 Task: Add an event with the title Training Session: Change Management and Resilience Skills in the Workplace, date '2024/03/20', time 8:50 AM to 10:50 AMand add a description: Throughout the event, participants will have access to designated networking areas, where they can connect with fellow professionals, exchange business cards, and engage in meaningful discussions. These areas may include themed discussion tables, interactive activities, or open networking spaces, ensuring a diverse range of networking opportunities.Select event color  Tomato . Add location for the event as: 987 Jeronimos Monastery, Lisbon, Portugal, logged in from the account softage.5@softage.netand send the event invitation to softage.2@softage.net and softage.3@softage.net. Set a reminder for the event Every weekday(Monday to Friday)
Action: Mouse moved to (1120, 86)
Screenshot: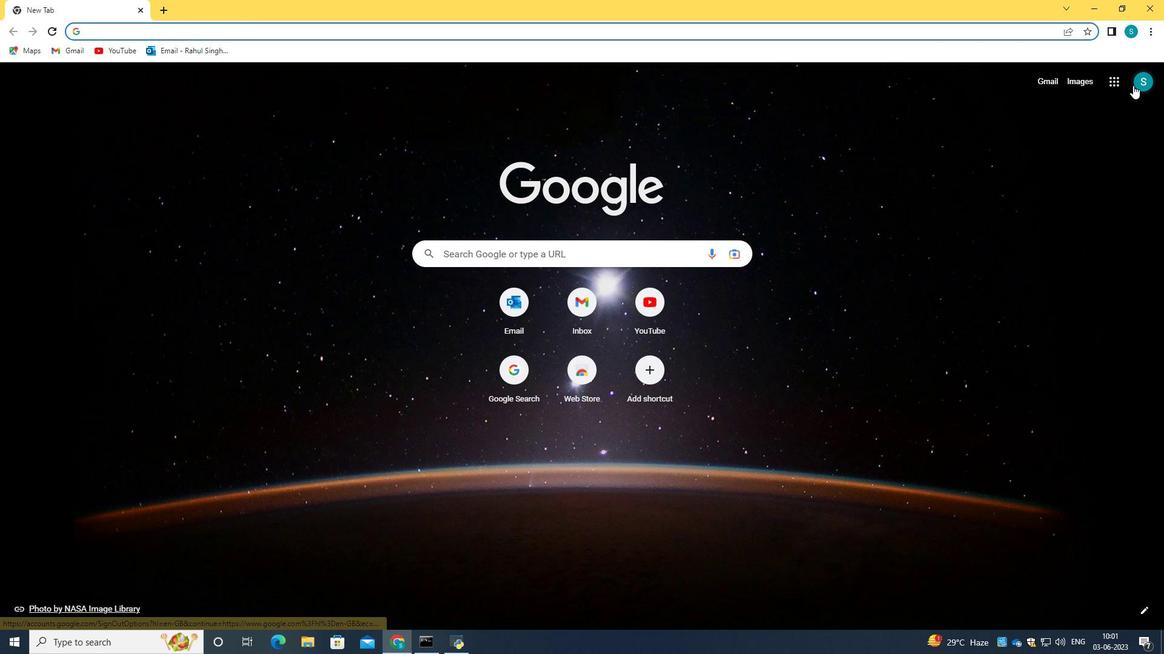 
Action: Mouse pressed left at (1120, 86)
Screenshot: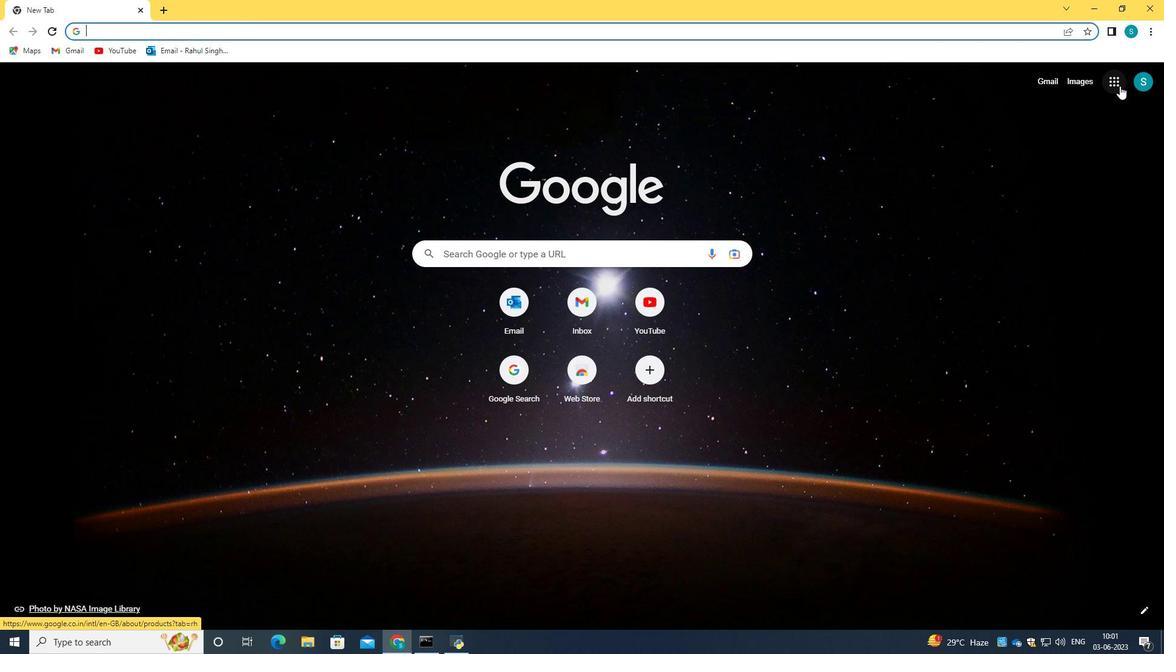 
Action: Mouse moved to (1012, 267)
Screenshot: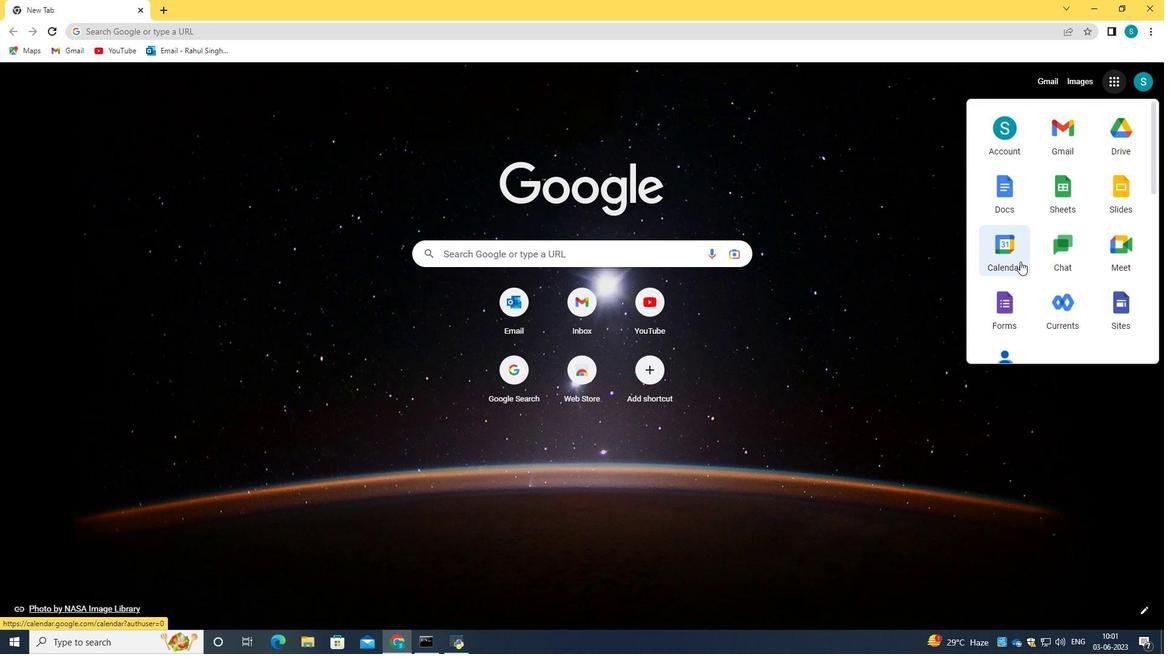 
Action: Mouse pressed left at (1012, 267)
Screenshot: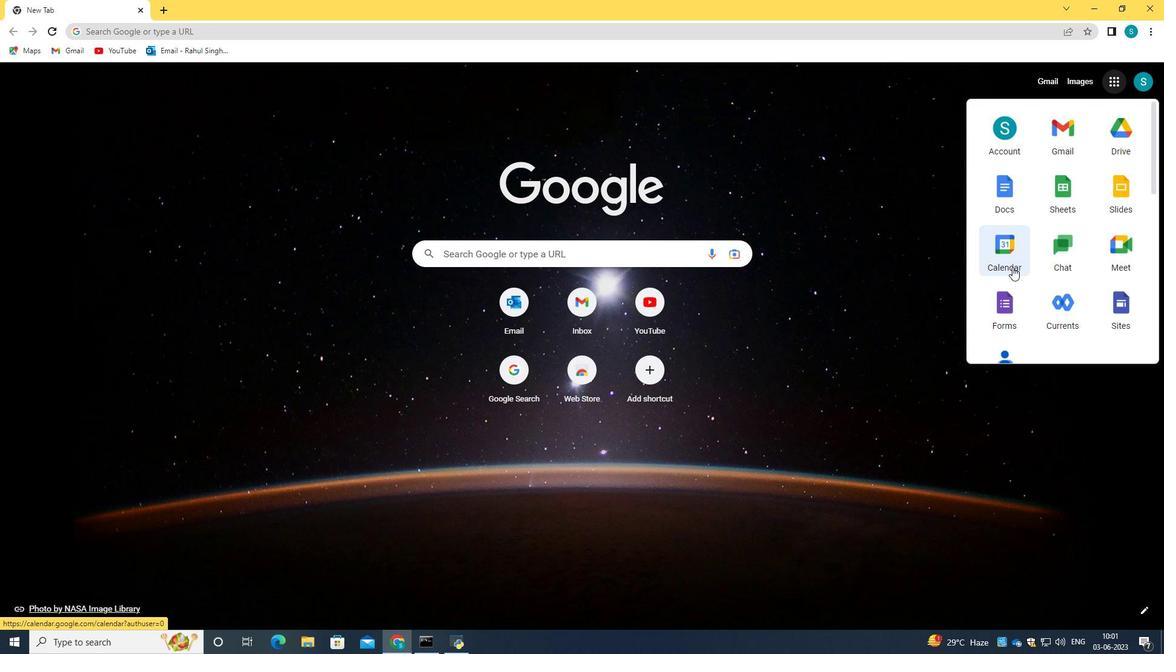 
Action: Mouse moved to (43, 123)
Screenshot: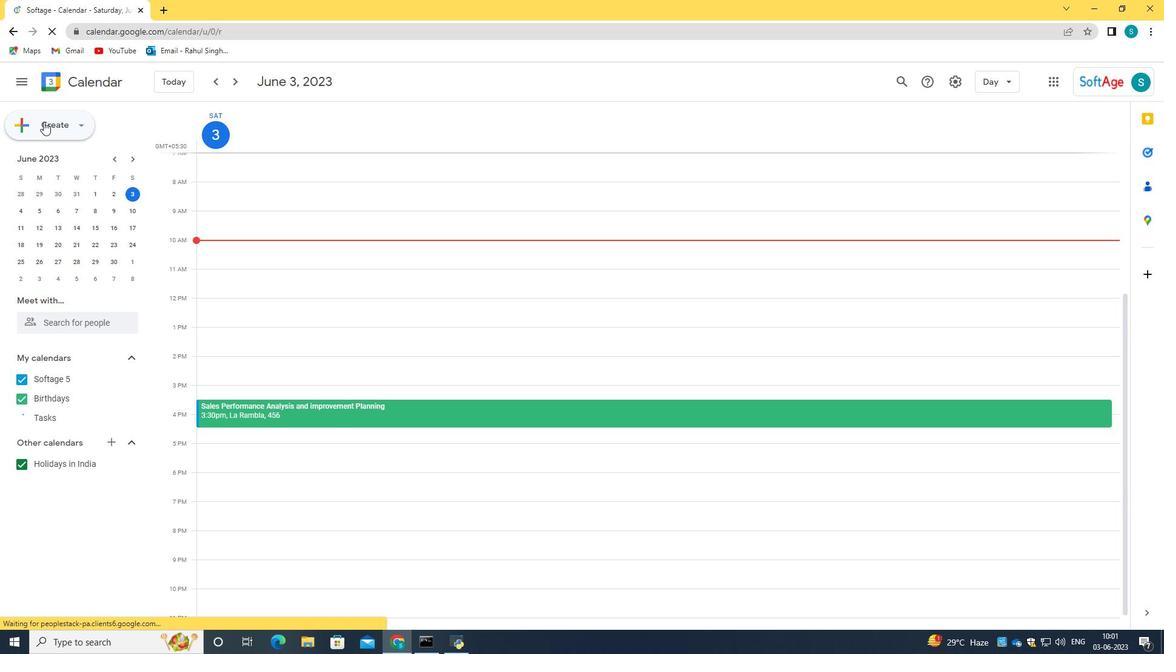 
Action: Mouse pressed left at (43, 123)
Screenshot: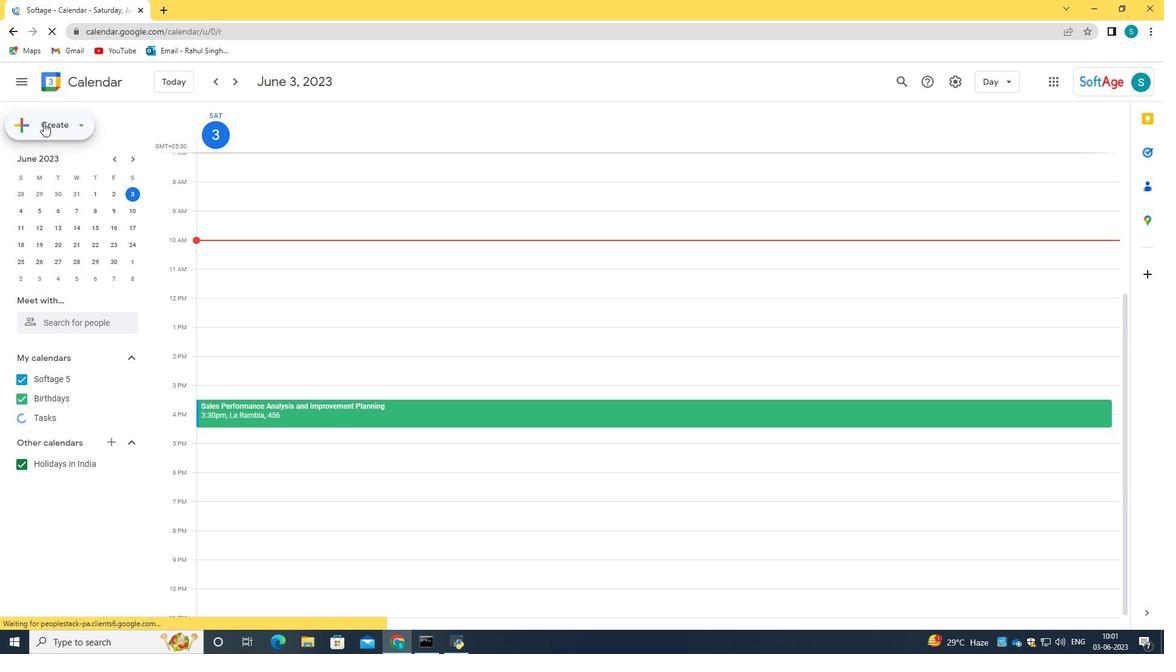 
Action: Mouse moved to (45, 150)
Screenshot: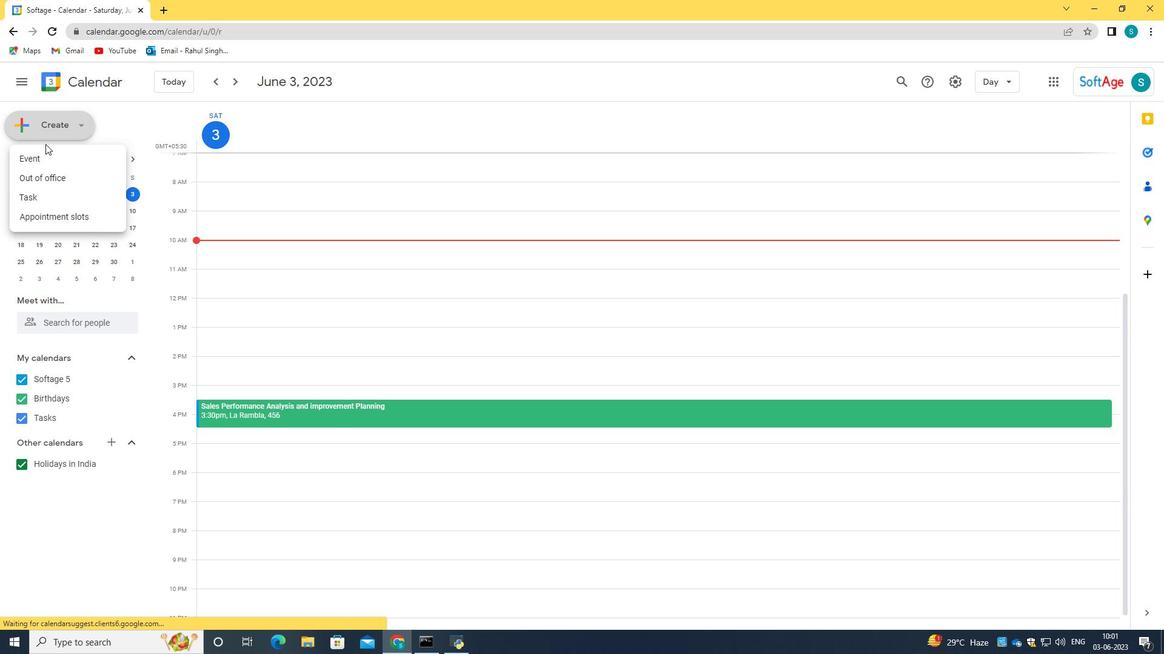 
Action: Mouse pressed left at (45, 150)
Screenshot: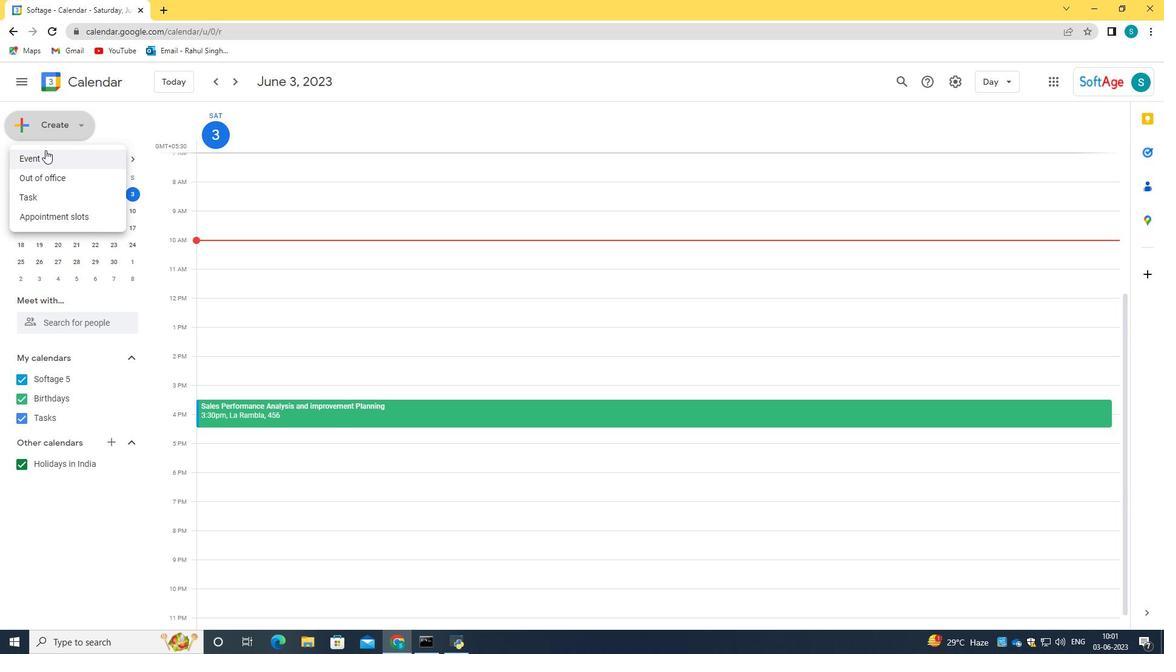 
Action: Mouse moved to (560, 231)
Screenshot: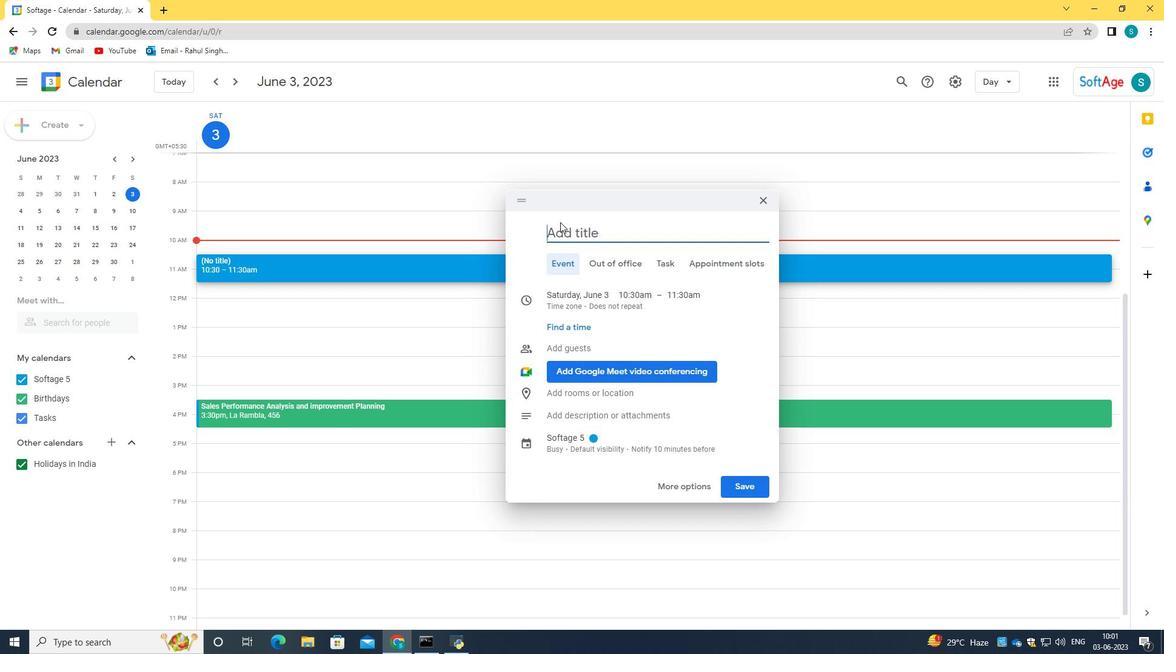 
Action: Mouse pressed left at (560, 231)
Screenshot: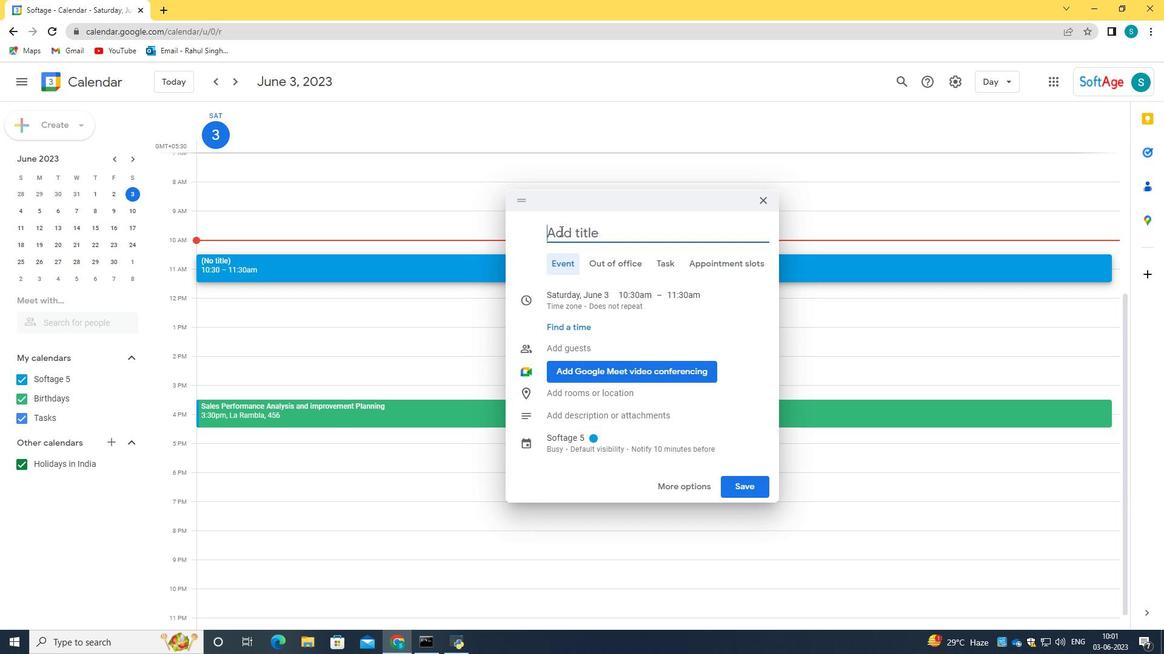 
Action: Mouse moved to (690, 491)
Screenshot: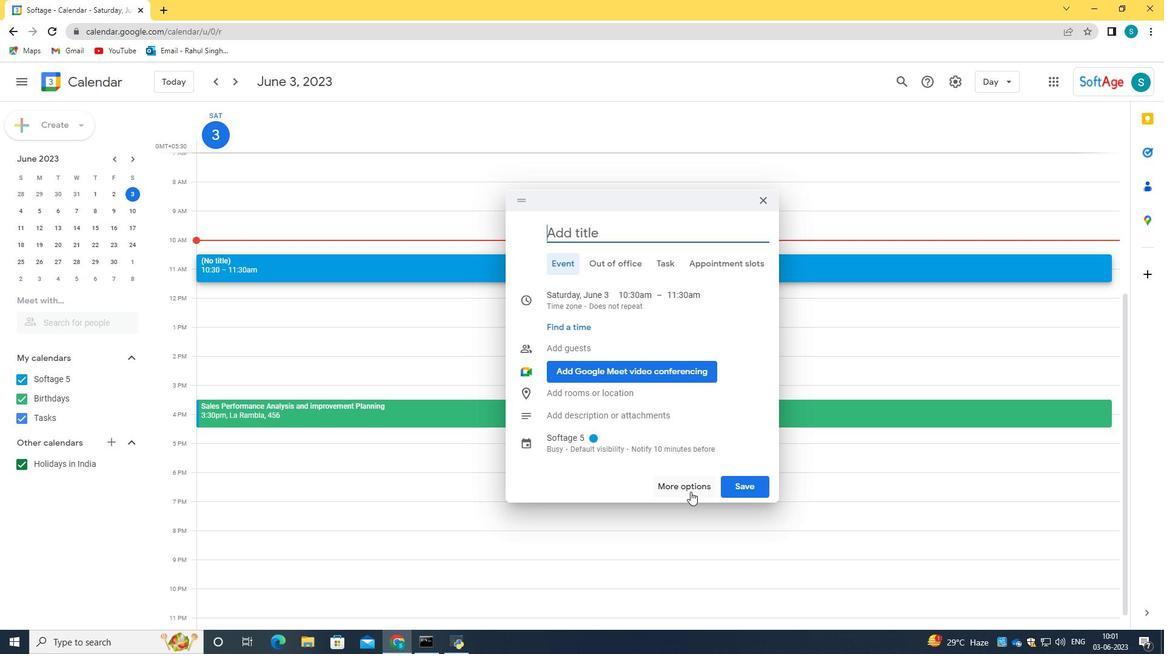
Action: Mouse pressed left at (690, 491)
Screenshot: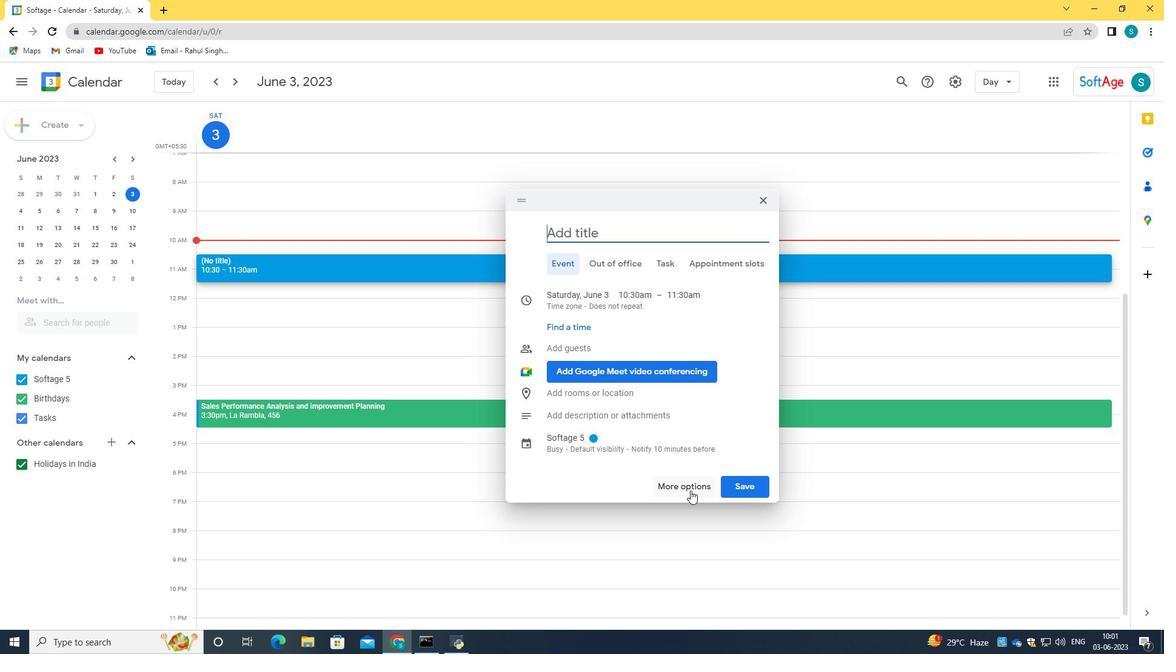 
Action: Mouse moved to (165, 88)
Screenshot: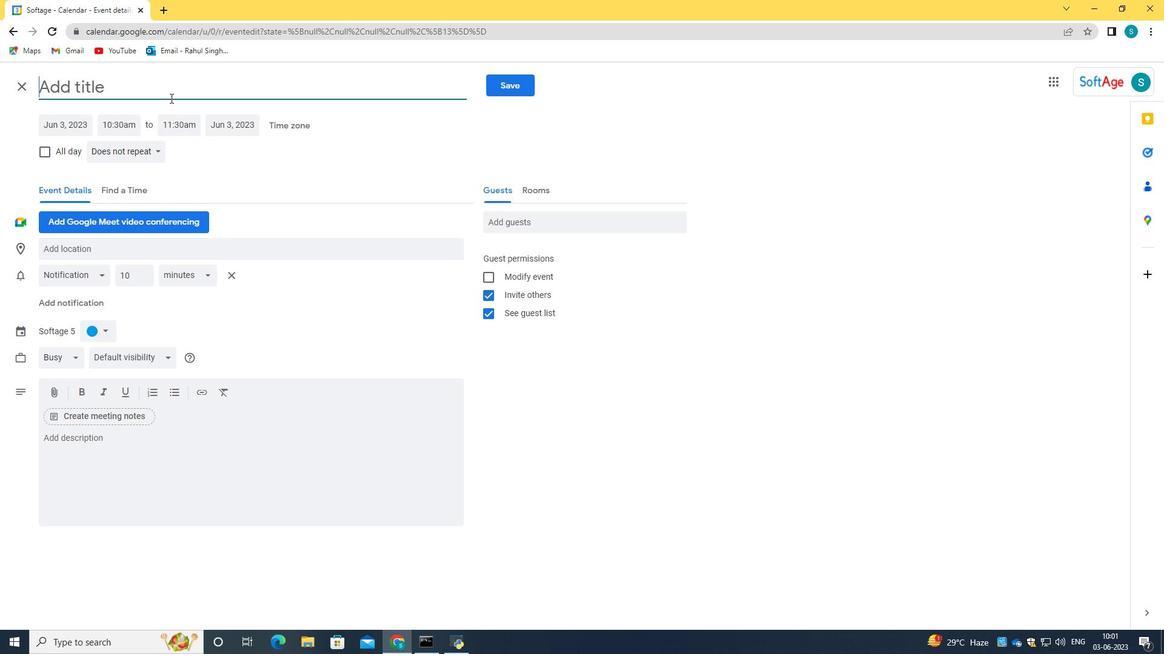 
Action: Mouse pressed left at (165, 88)
Screenshot: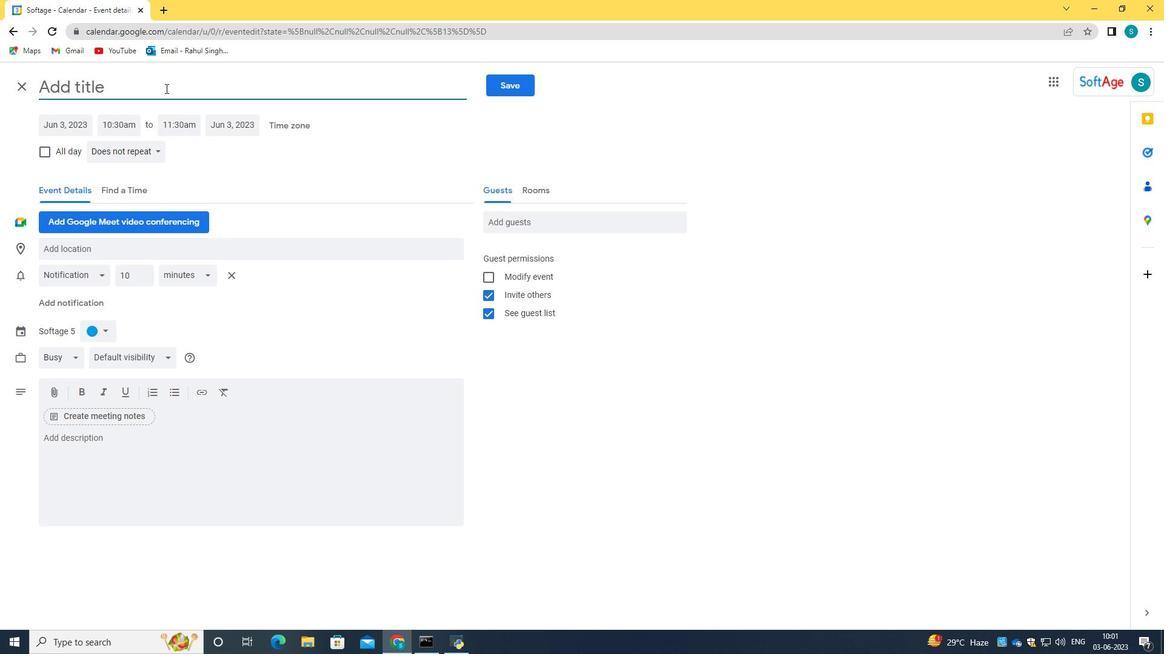 
Action: Key pressed <Key.caps_lock>
Screenshot: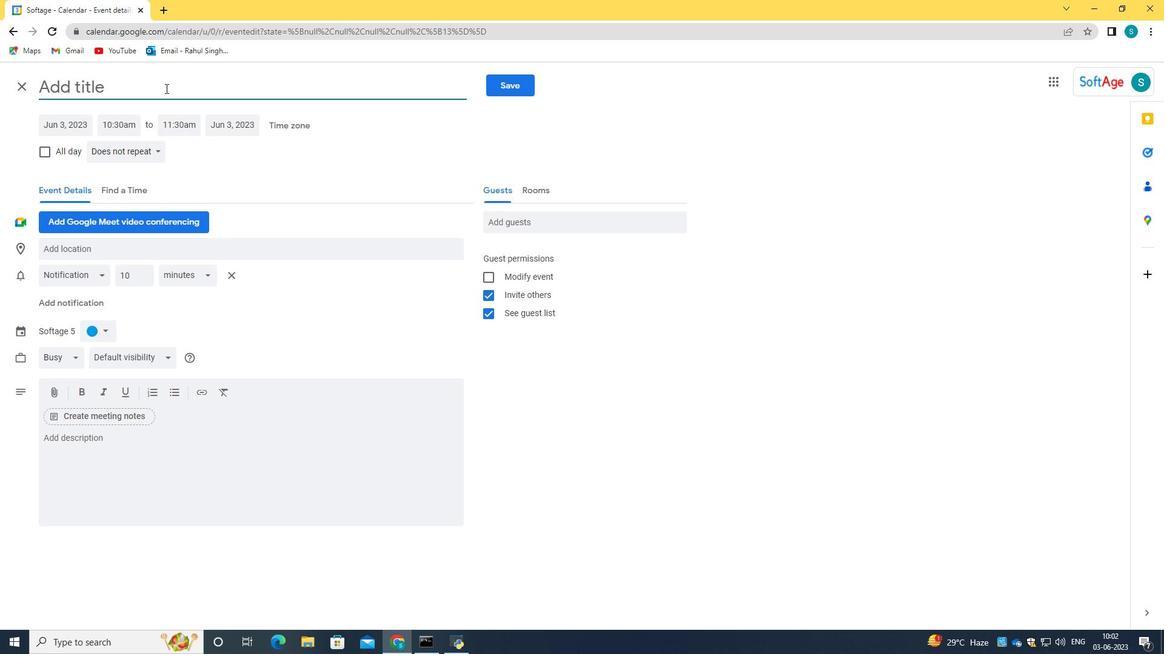 
Action: Mouse moved to (164, 87)
Screenshot: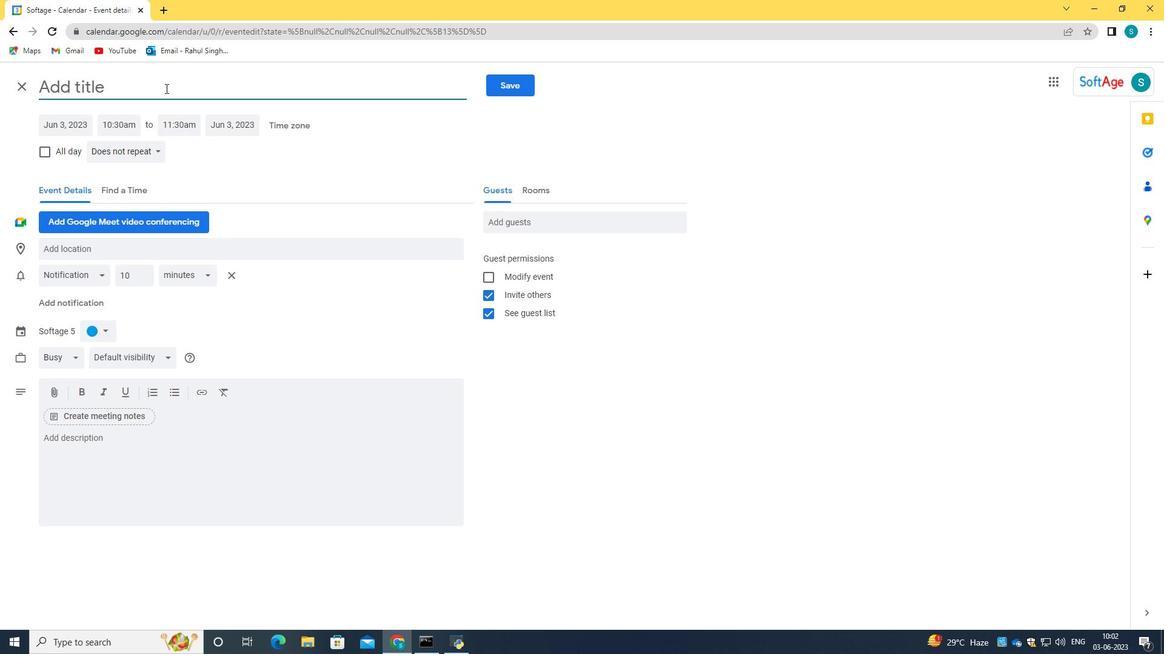 
Action: Key pressed T<Key.caps_lock>raining<Key.space><Key.caps_lock>S<Key.caps_lock>ession<Key.shift_r>:<Key.space><Key.caps_lock>C<Key.caps_lock>hange<Key.space><Key.caps_lock>M<Key.backspace><Key.caps_lock>m<Key.caps_lock>A<Key.backspace><Key.backspace>M<Key.caps_lock>anagement<Key.space>and<Key.space><Key.caps_lock>R<Key.caps_lock>esilience<Key.space><Key.caps_lock>S<Key.caps_lock>kills<Key.space>in<Key.space>the<Key.space><Key.caps_lock>W<Key.caps_lock>orkplace<Key.space>
Screenshot: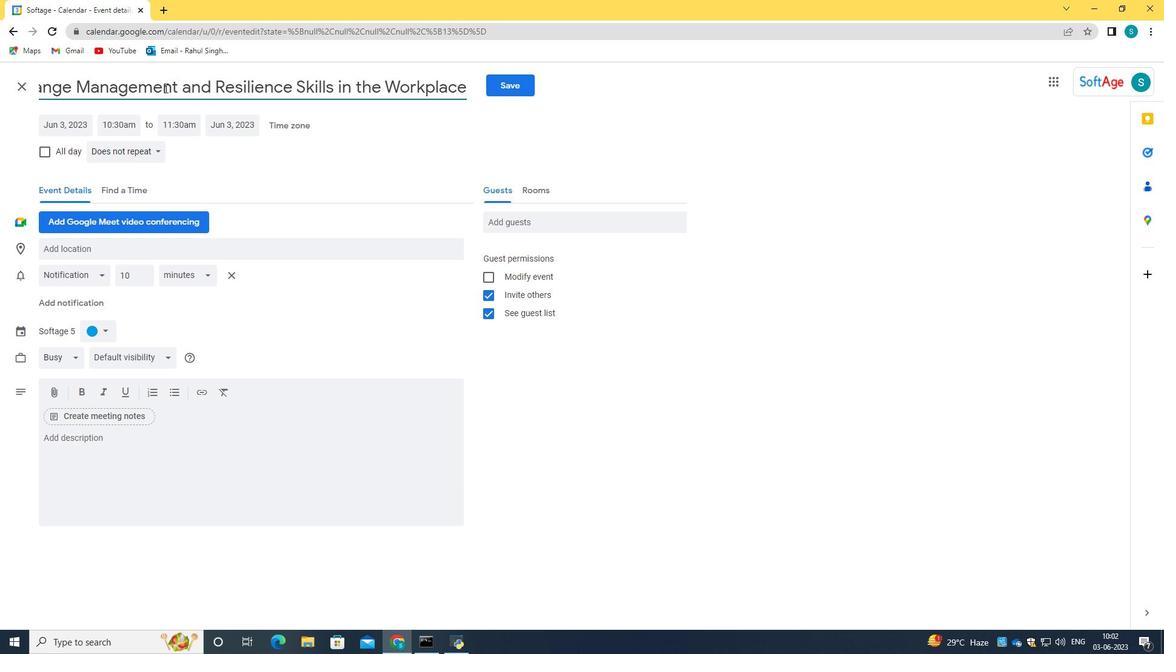 
Action: Mouse moved to (61, 125)
Screenshot: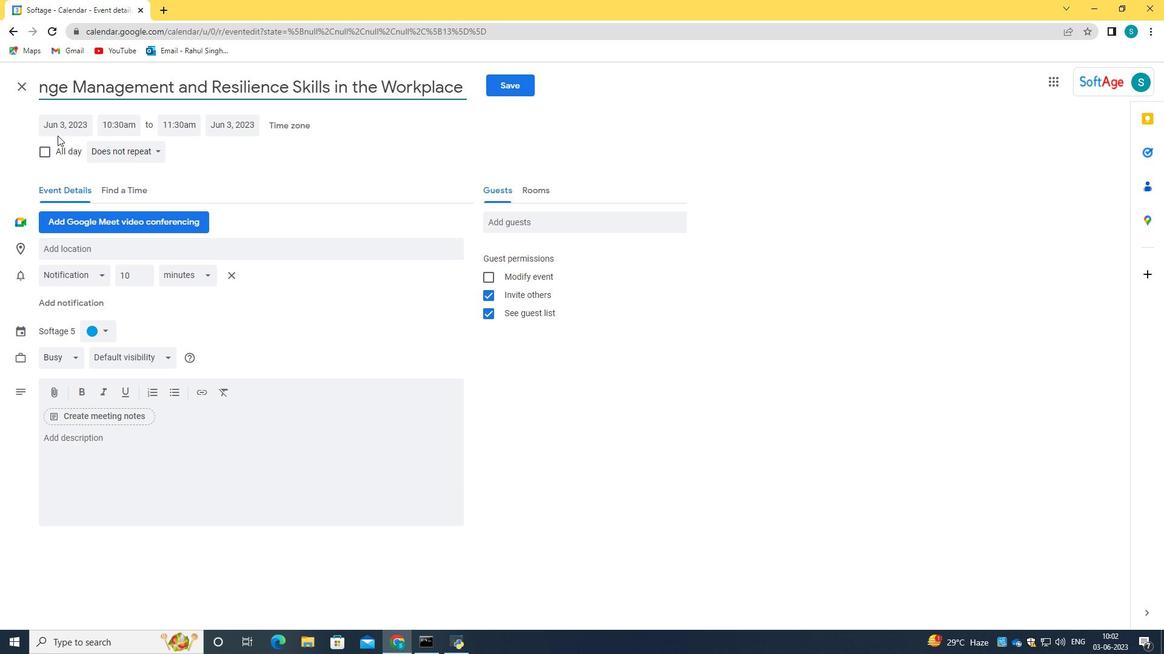 
Action: Mouse pressed left at (61, 125)
Screenshot: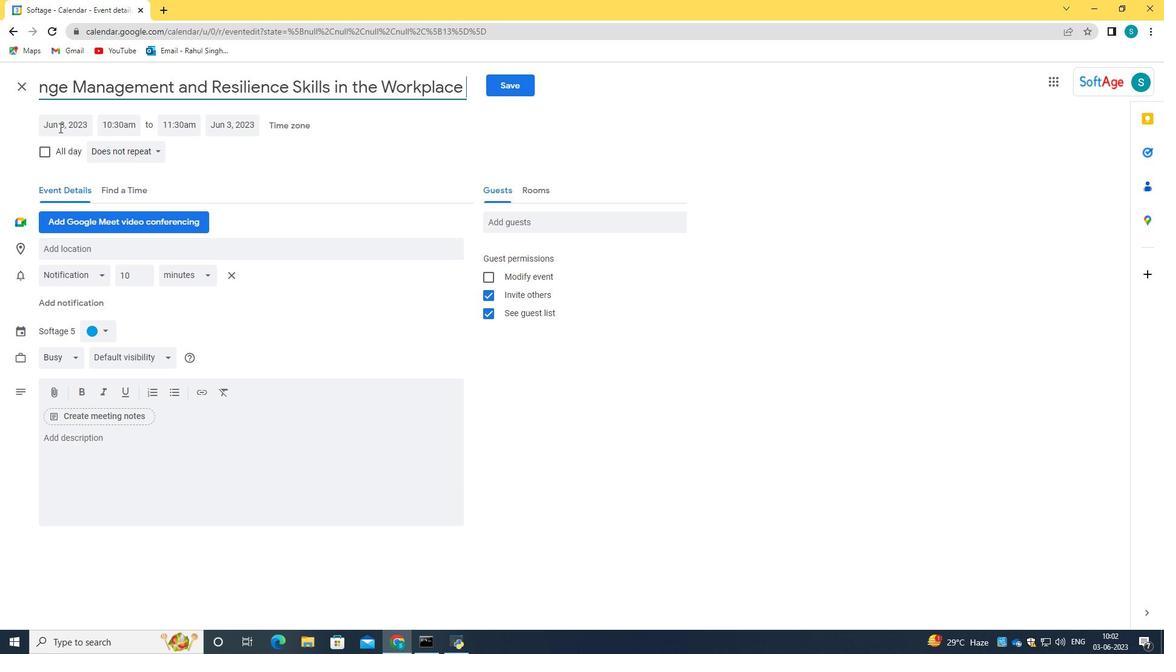 
Action: Key pressed 2024/03/20<Key.tab>8<Key.shift_r>:50am<Key.tab>9<Key.shift_r>:50<Key.space>am<Key.enter>
Screenshot: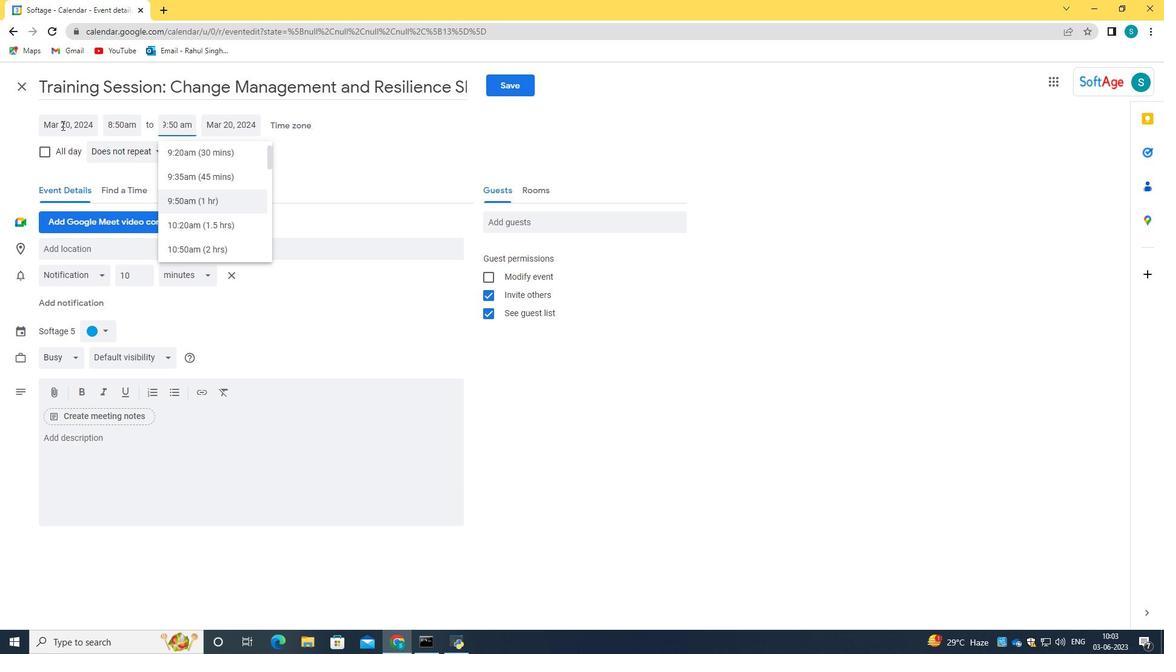 
Action: Mouse moved to (161, 478)
Screenshot: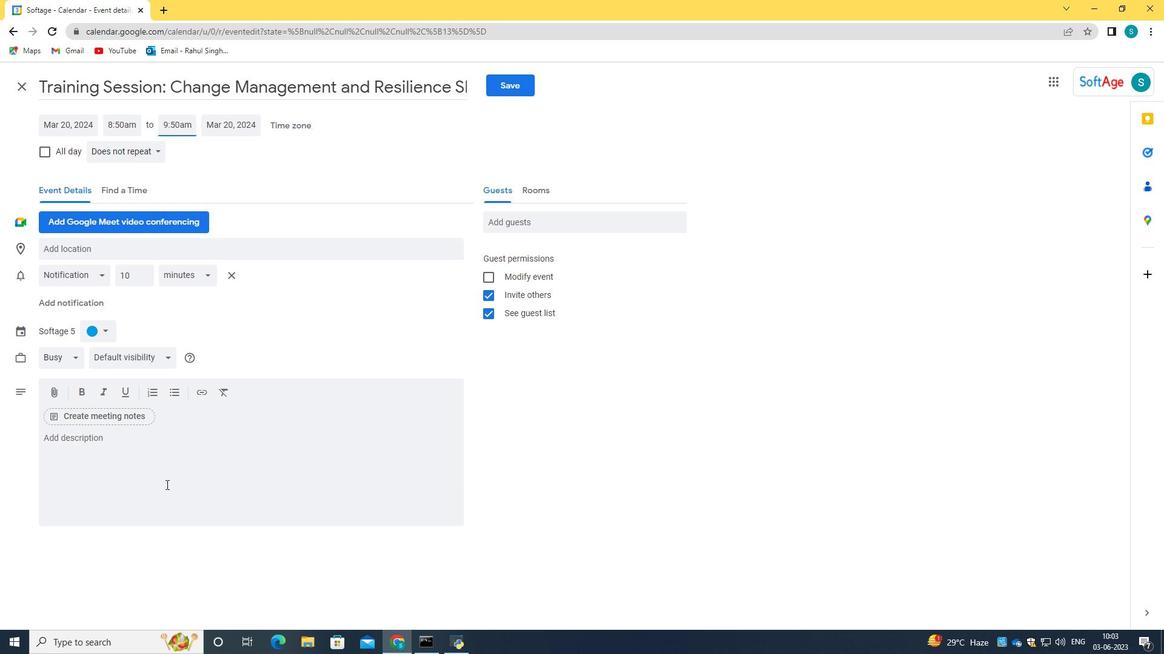 
Action: Mouse pressed left at (161, 478)
Screenshot: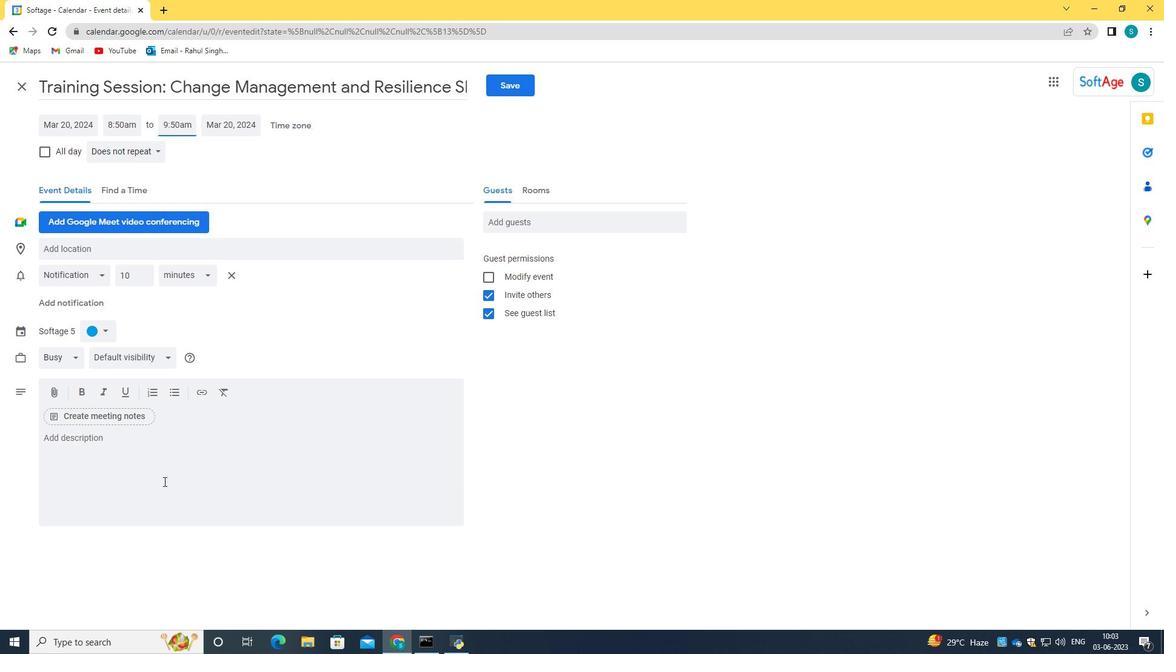 
Action: Key pressed <Key.caps_lock>T<Key.caps_lock>hroughout<Key.space>the<Key.space>event,<Key.space>parti<Key.backspace>icipants<Key.space>wil<Key.space><Key.backspace>l<Key.space>have<Key.space>access<Key.space>to<Key.space>designated<Key.space>networking<Key.space>areas,<Key.space>where<Key.space>they<Key.space>can<Key.space>connect<Key.space>with<Key.space>fellow<Key.space>professionals,<Key.space>exchange<Key.space>business<Key.space>cards,<Key.space>and<Key.space>engage<Key.space>in<Key.space>meaningful<Key.space>discusio<Key.backspace><Key.backspace>sions<Key.space><Key.backspace>.<Key.space><Key.caps_lock>T<Key.caps_lock>hese<Key.space>areas<Key.space>may<Key.space>include<Key.space>themed<Key.space>discussion<Key.space>tables,<Key.space>interactive<Key.space>activities<Key.space><Key.backspace>,<Key.space>or<Key.space>open<Key.space>networking<Key.space>spaces,<Key.space>ensuring<Key.space>a<Key.space>diverse<Key.space>range<Key.space>of<Key.space>networking<Key.space>opportunities.
Screenshot: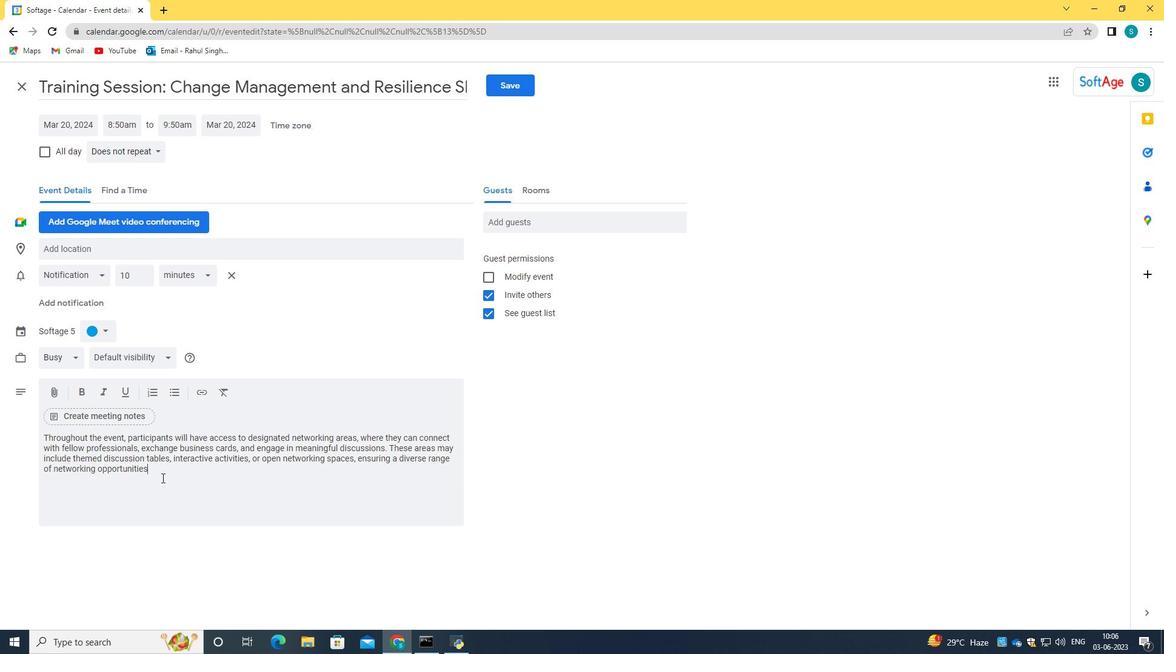 
Action: Mouse moved to (96, 332)
Screenshot: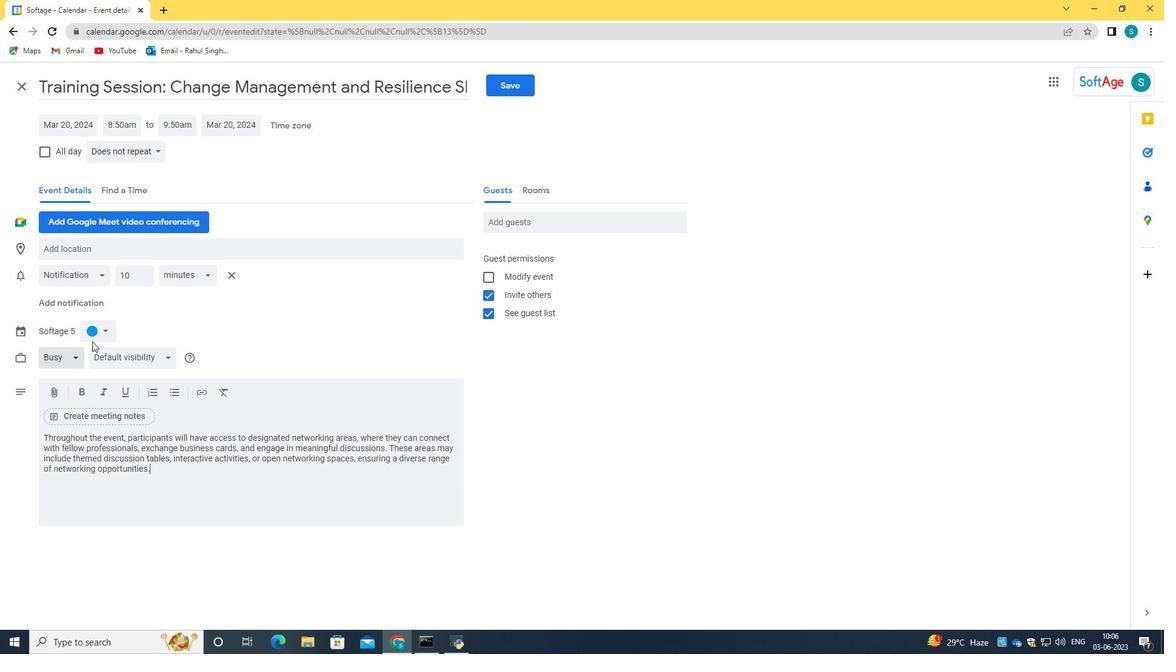 
Action: Mouse pressed left at (96, 332)
Screenshot: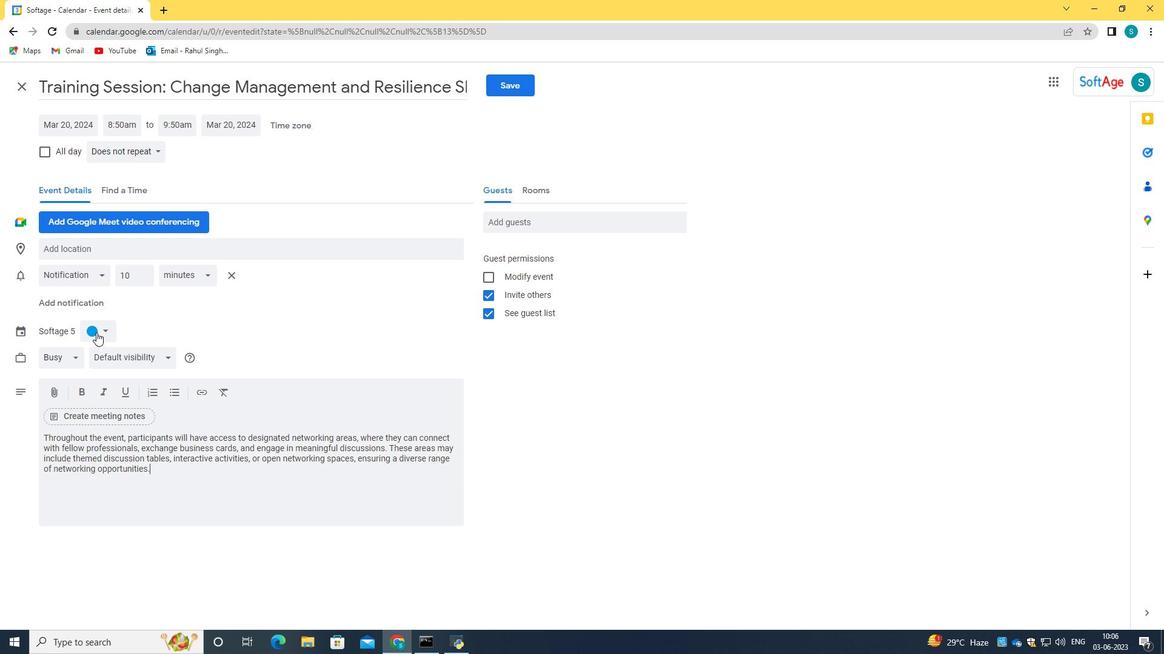 
Action: Mouse moved to (94, 331)
Screenshot: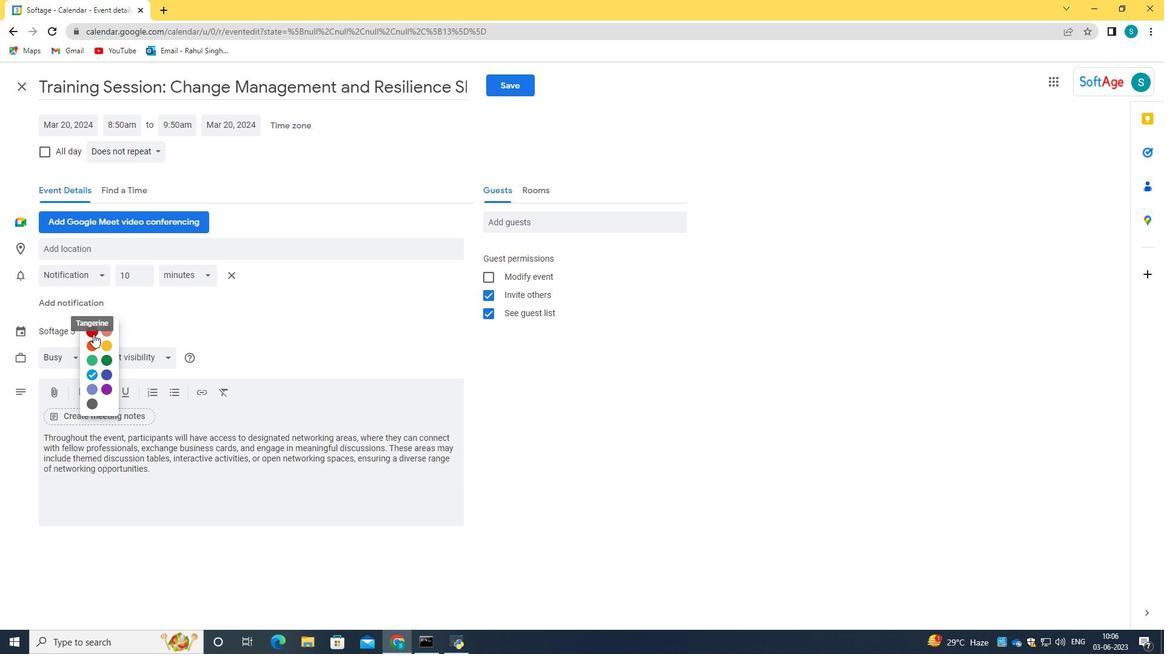 
Action: Mouse pressed left at (94, 331)
Screenshot: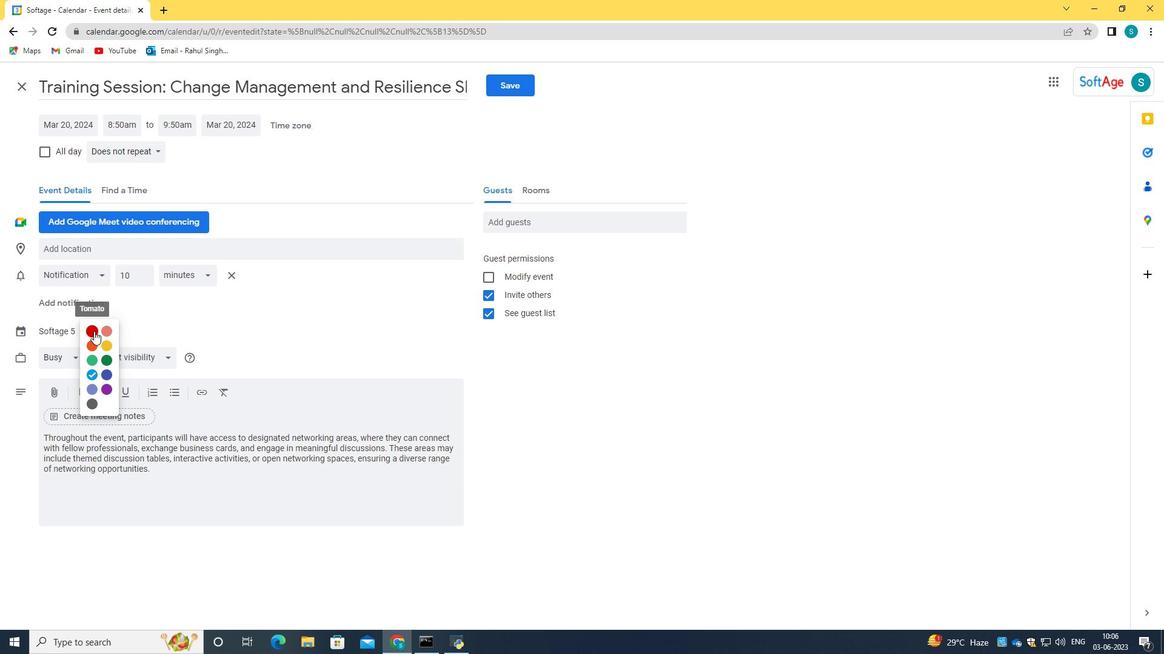 
Action: Mouse moved to (126, 250)
Screenshot: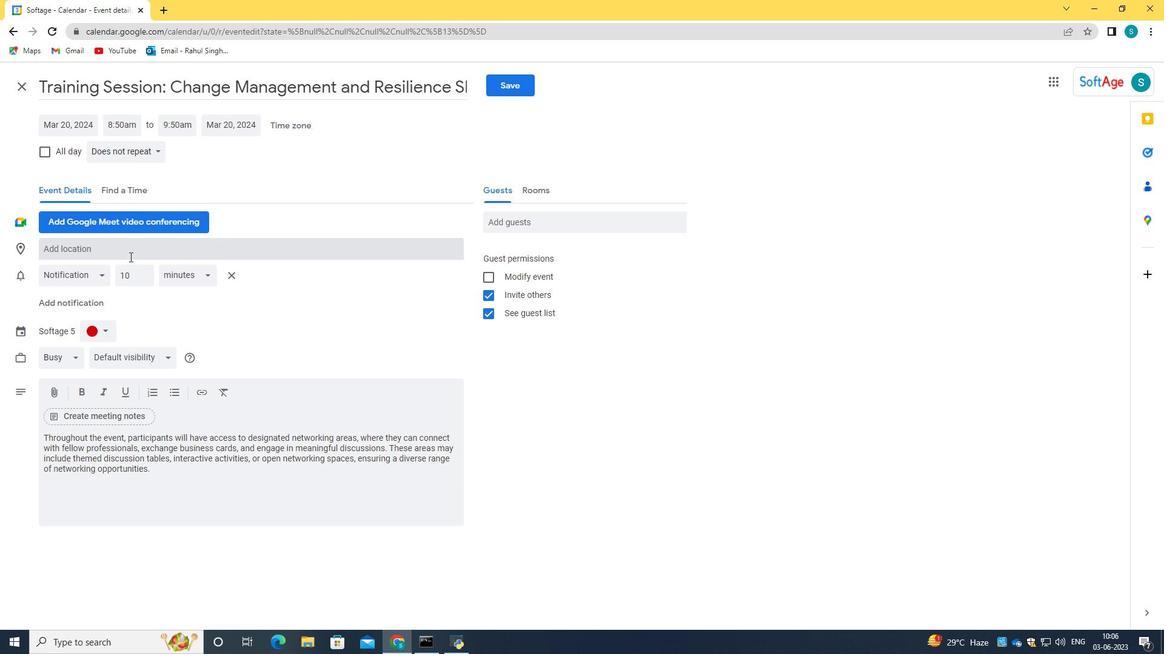 
Action: Mouse pressed left at (126, 250)
Screenshot: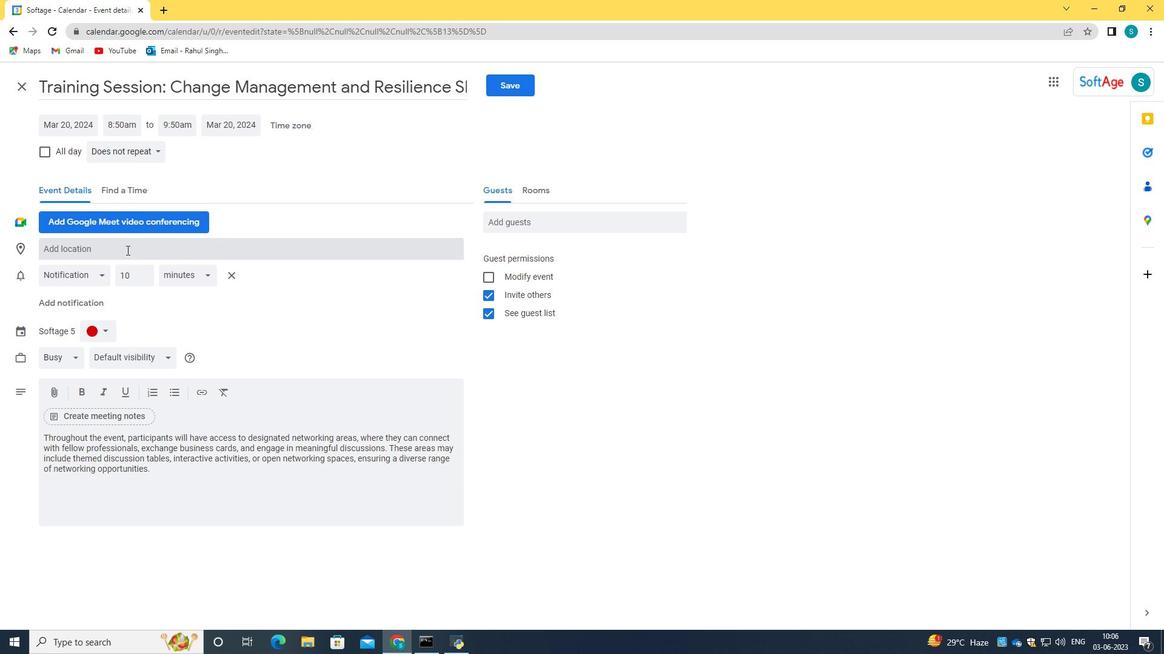 
Action: Key pressed 987<Key.space><Key.caps_lock>J<Key.backspace><Key.caps_lock>j<Key.backspace><Key.caps_lock>J<Key.caps_lock>eronimos<Key.space><Key.caps_lock>M<Key.caps_lock>onastery,<Key.space><Key.caps_lock>L<Key.caps_lock>isbon<Key.space><Key.caps_lock><Key.backspace>,<Key.space><Key.caps_lock>p<Key.caps_lock>ORUTUGAL<Key.backspace><Key.backspace><Key.backspace><Key.backspace><Key.backspace><Key.backspace><Key.backspace><Key.backspace><Key.backspace>P<Key.caps_lock>ortgual<Key.enter>
Screenshot: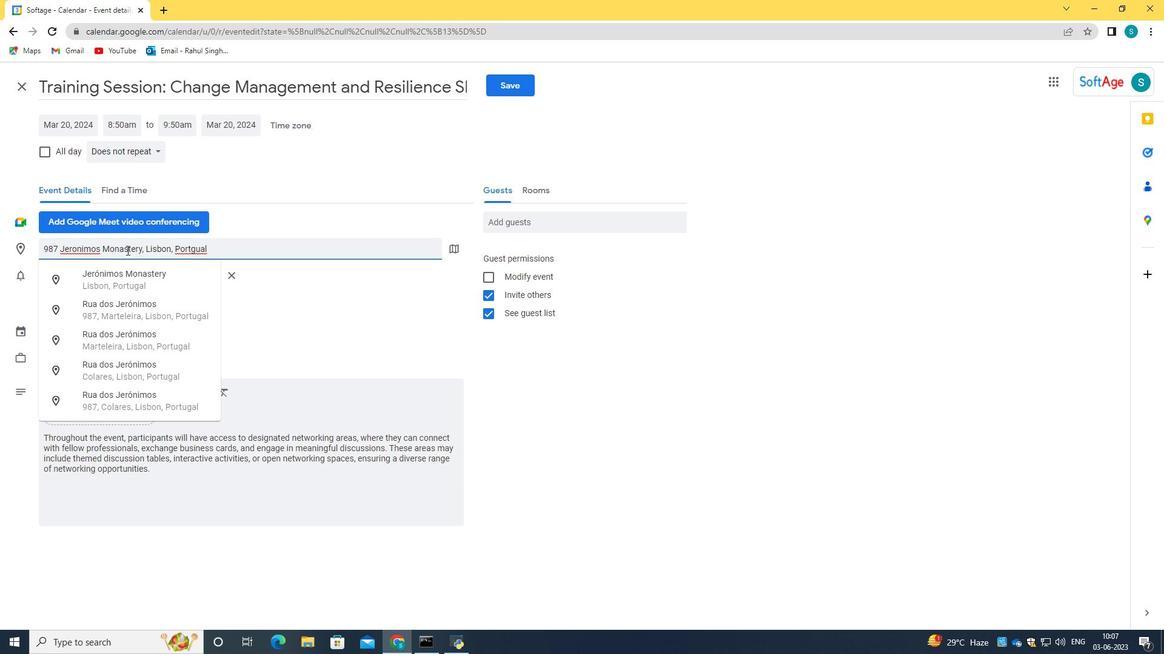 
Action: Mouse moved to (524, 227)
Screenshot: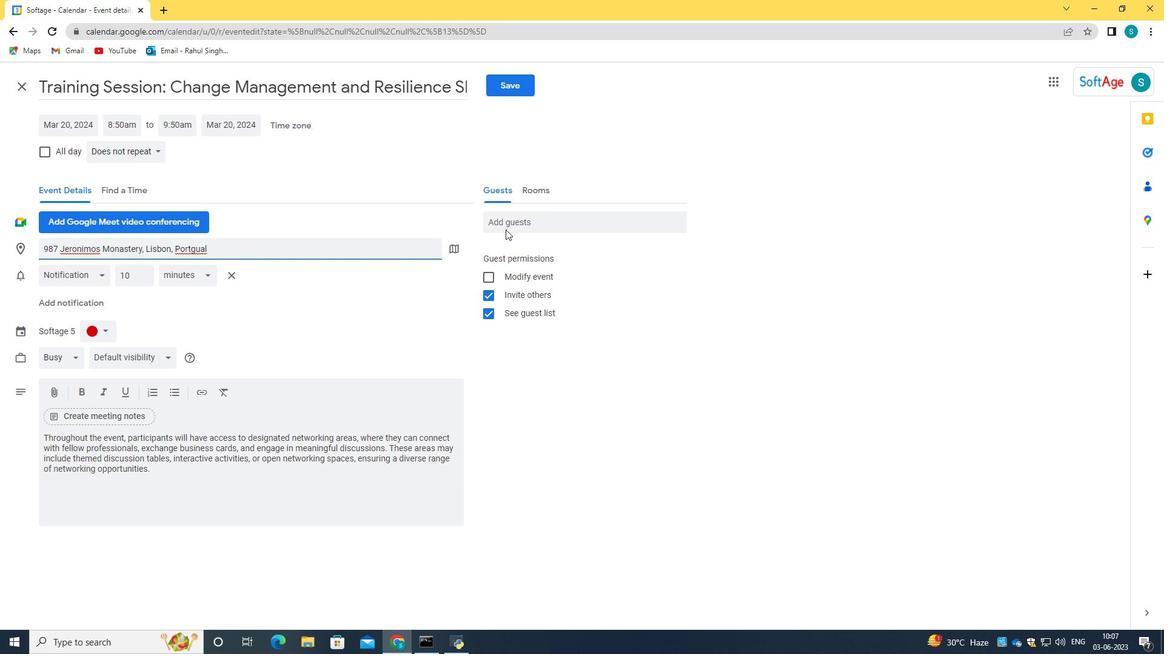 
Action: Mouse pressed left at (524, 227)
Screenshot: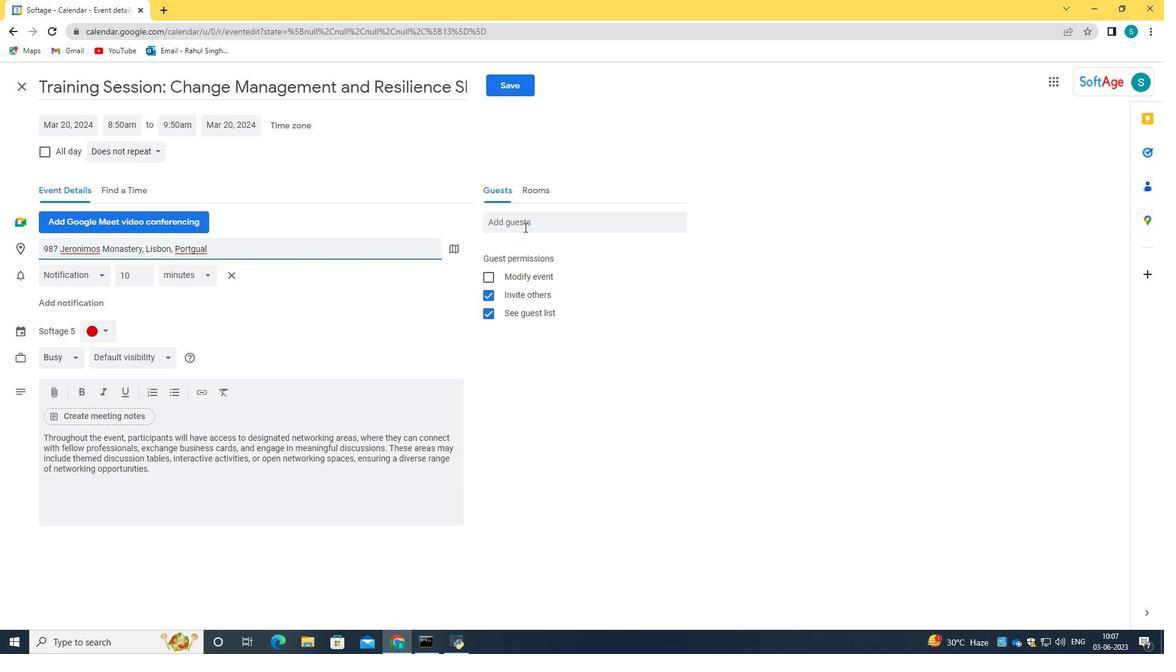 
Action: Key pressed sod<Key.backspace>ftage.2<Key.shift>@softage.net
Screenshot: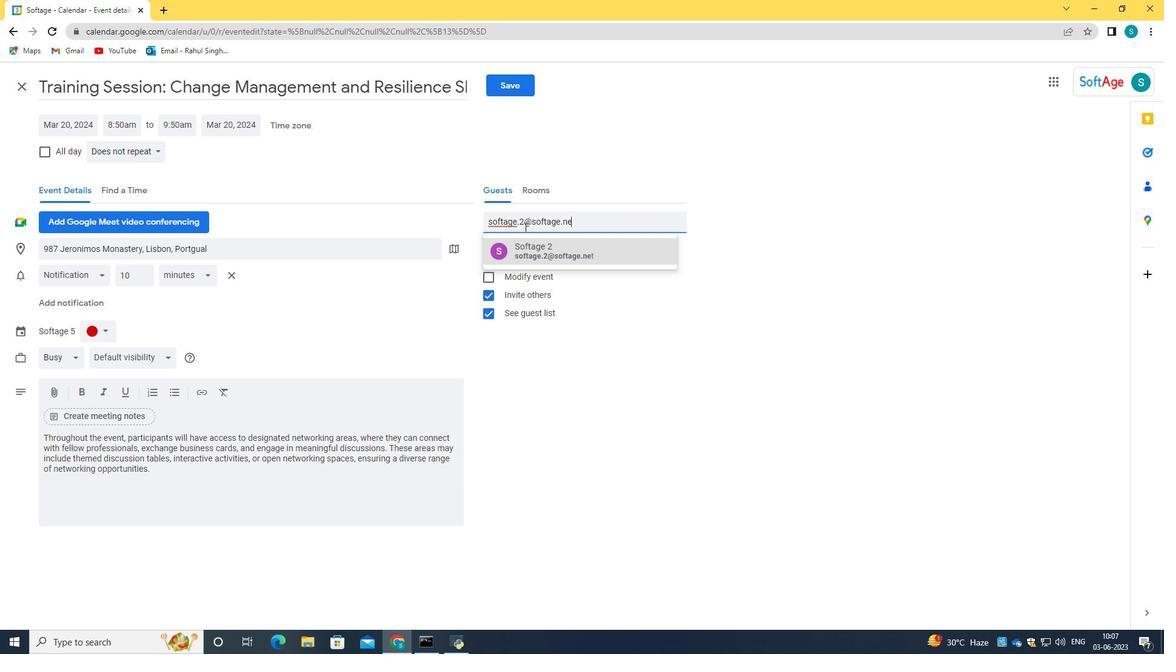 
Action: Mouse moved to (528, 260)
Screenshot: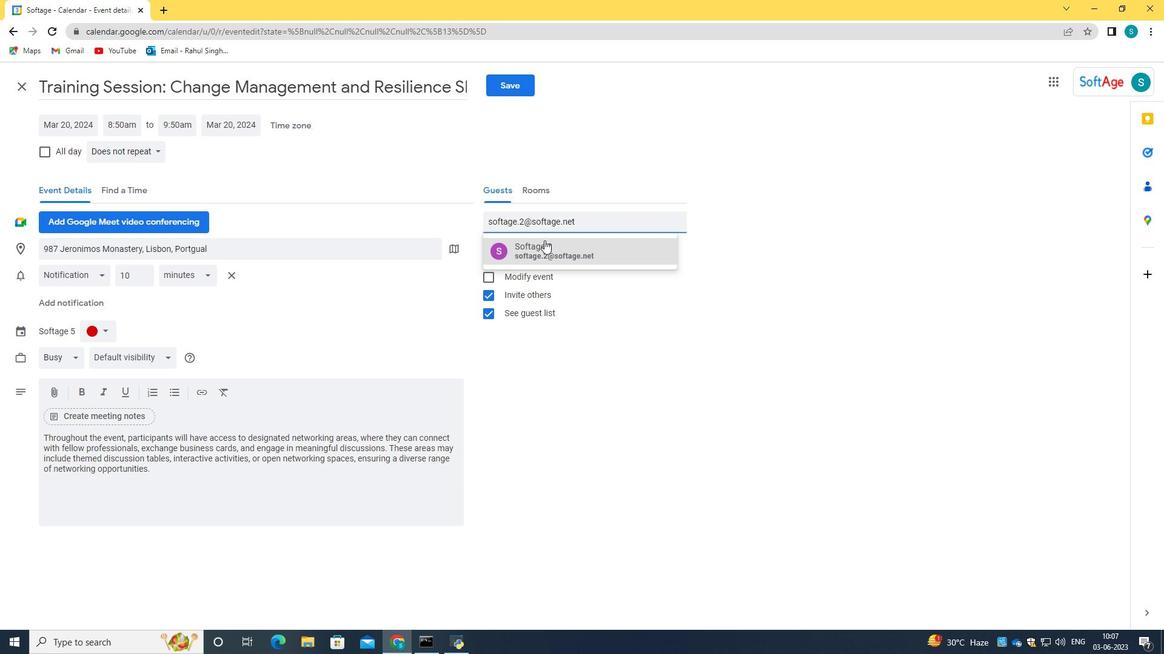 
Action: Mouse pressed left at (528, 260)
Screenshot: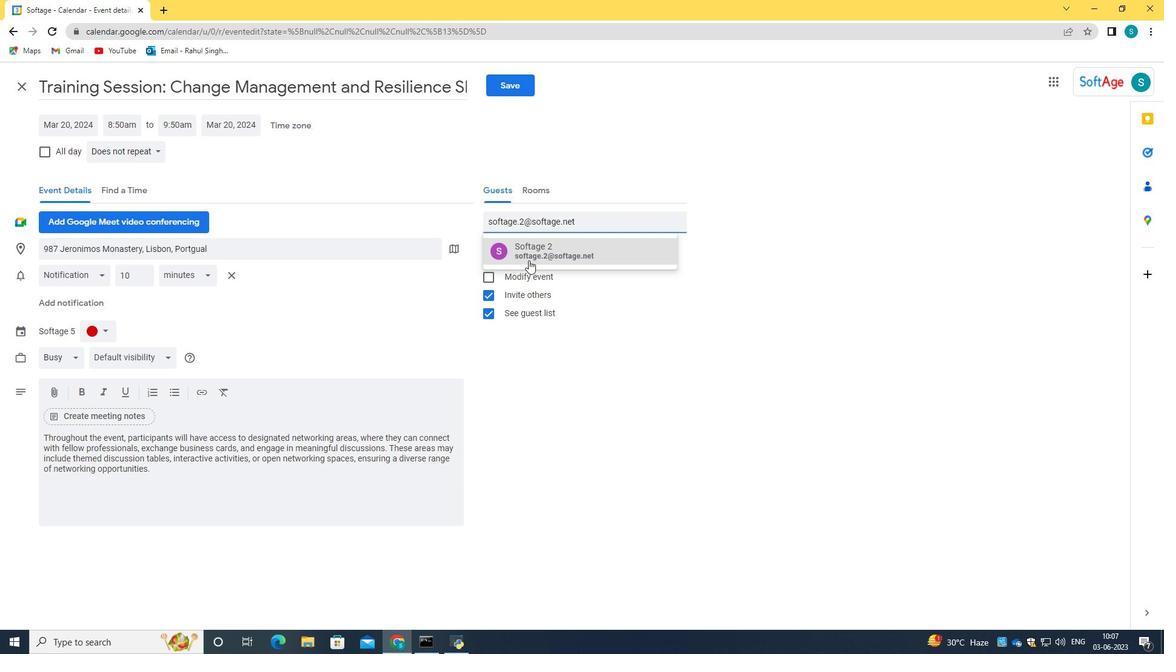 
Action: Mouse moved to (545, 226)
Screenshot: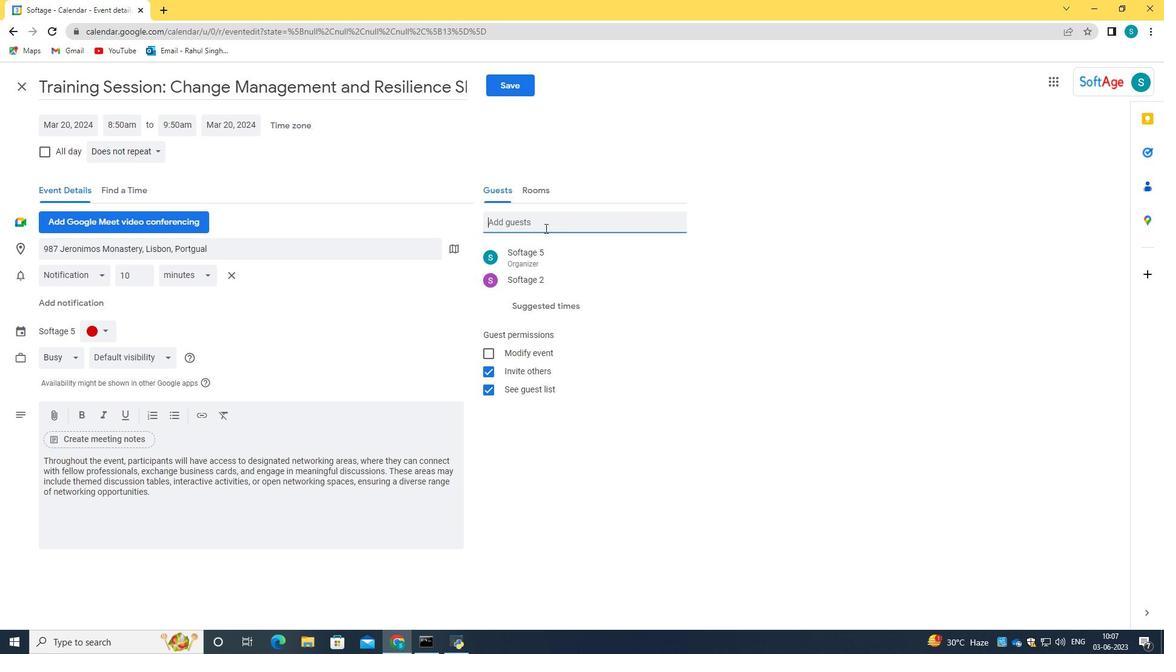 
Action: Mouse pressed left at (545, 226)
Screenshot: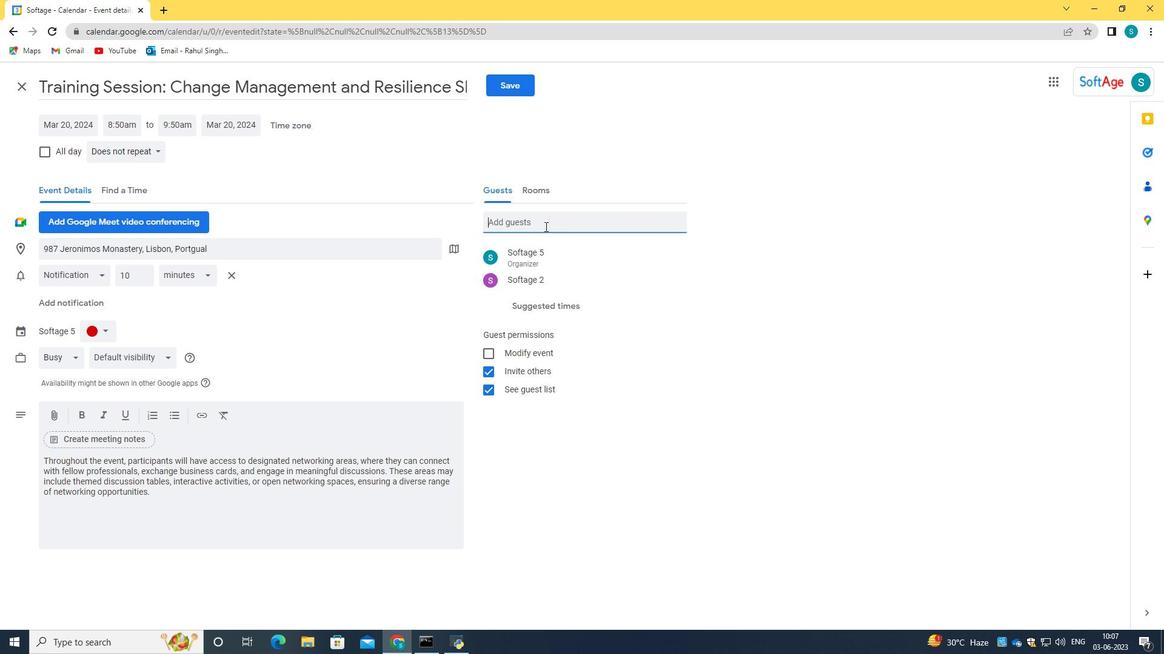 
Action: Key pressed softage.3<Key.shift>@softage.net
Screenshot: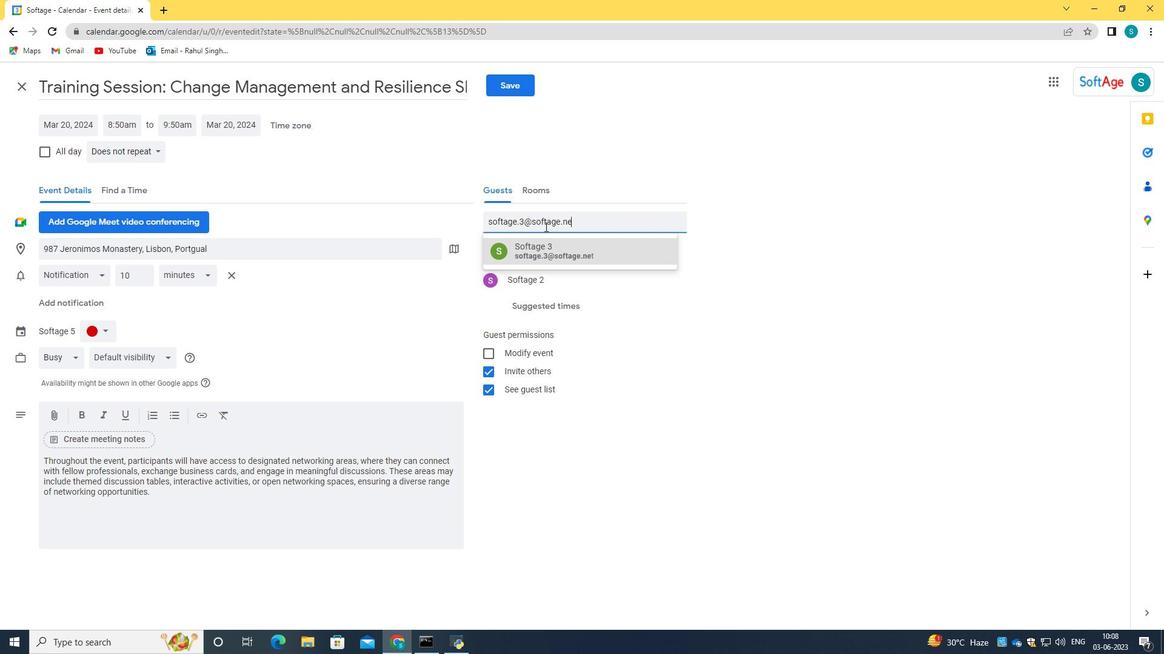 
Action: Mouse moved to (546, 245)
Screenshot: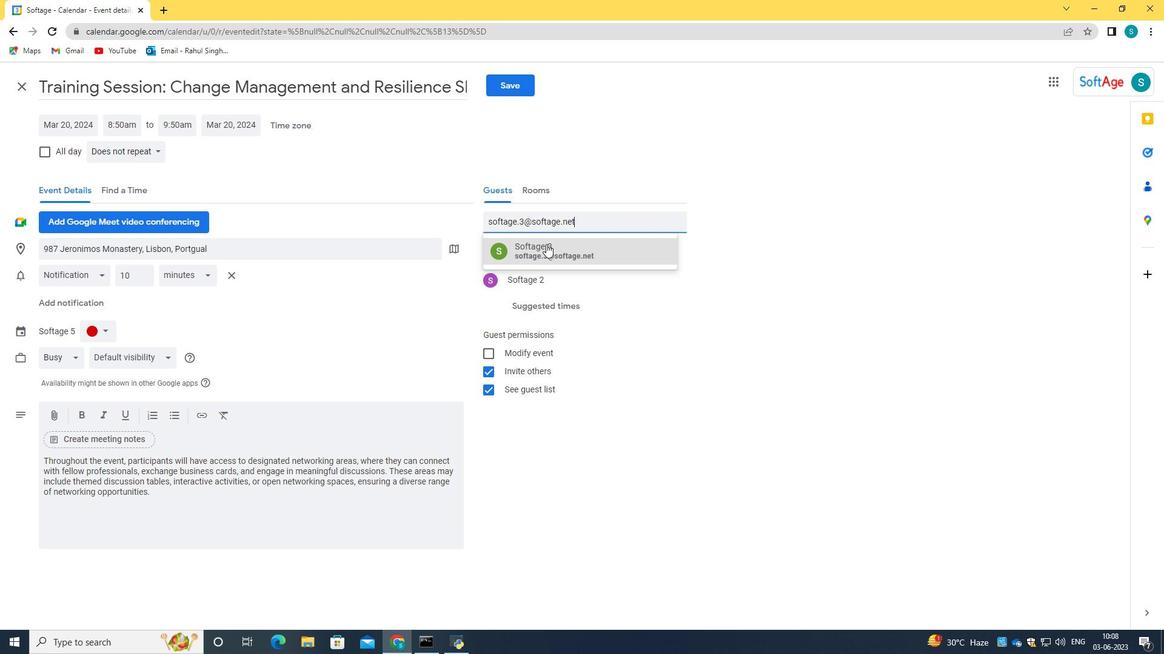 
Action: Mouse pressed left at (546, 245)
Screenshot: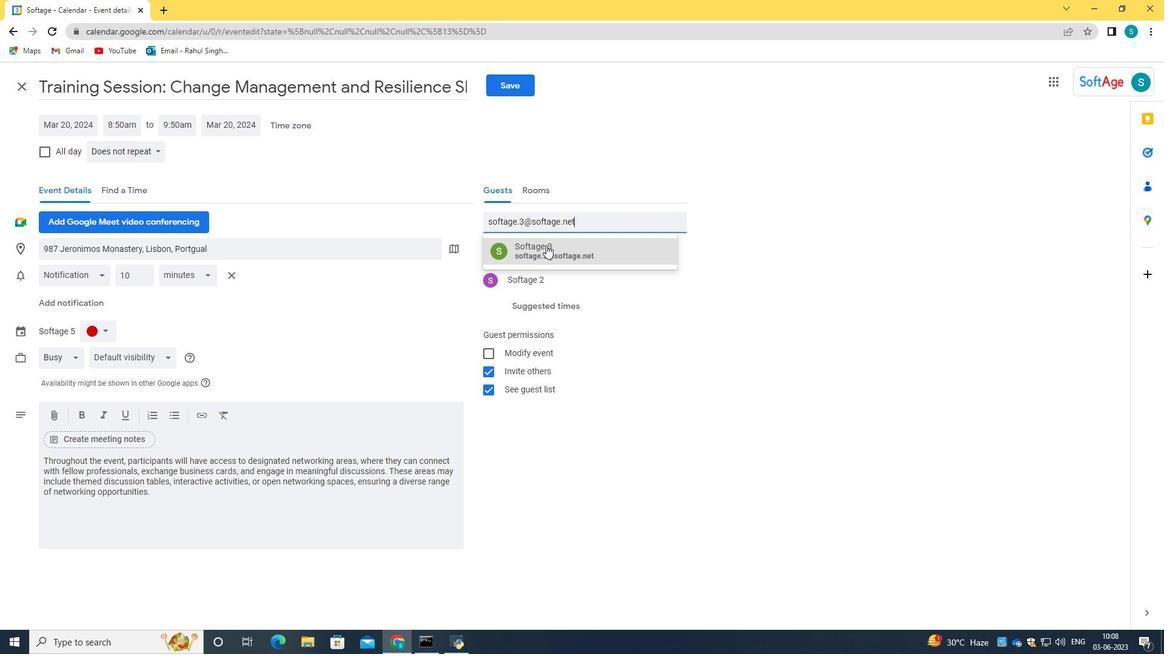
Action: Mouse moved to (121, 152)
Screenshot: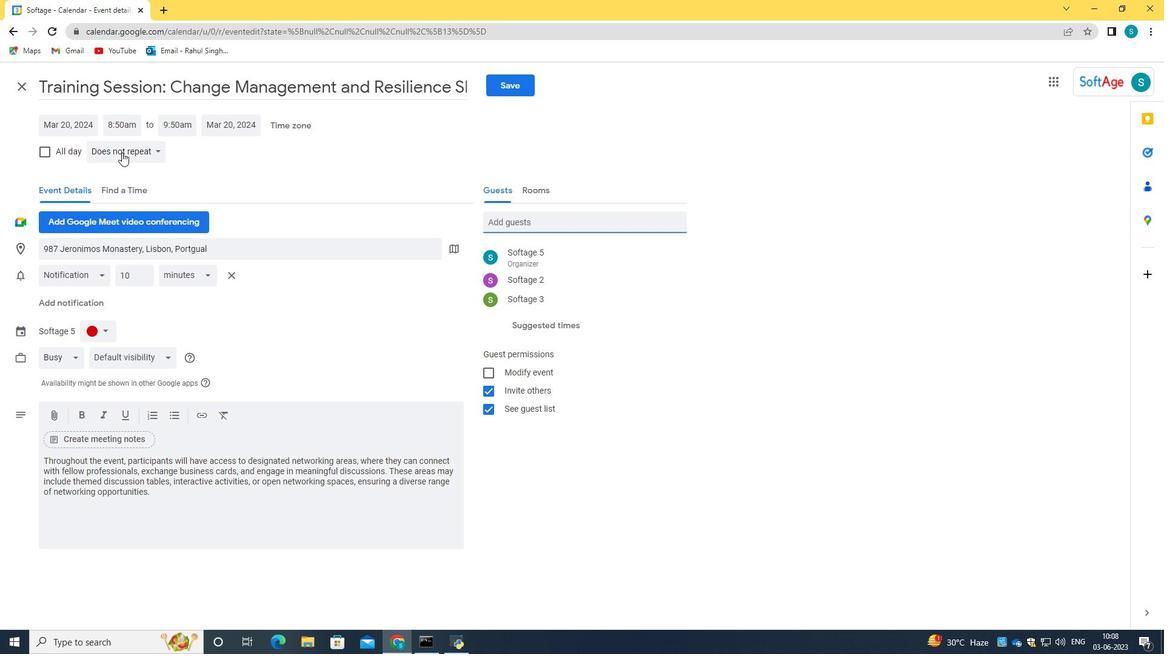 
Action: Mouse pressed left at (121, 152)
Screenshot: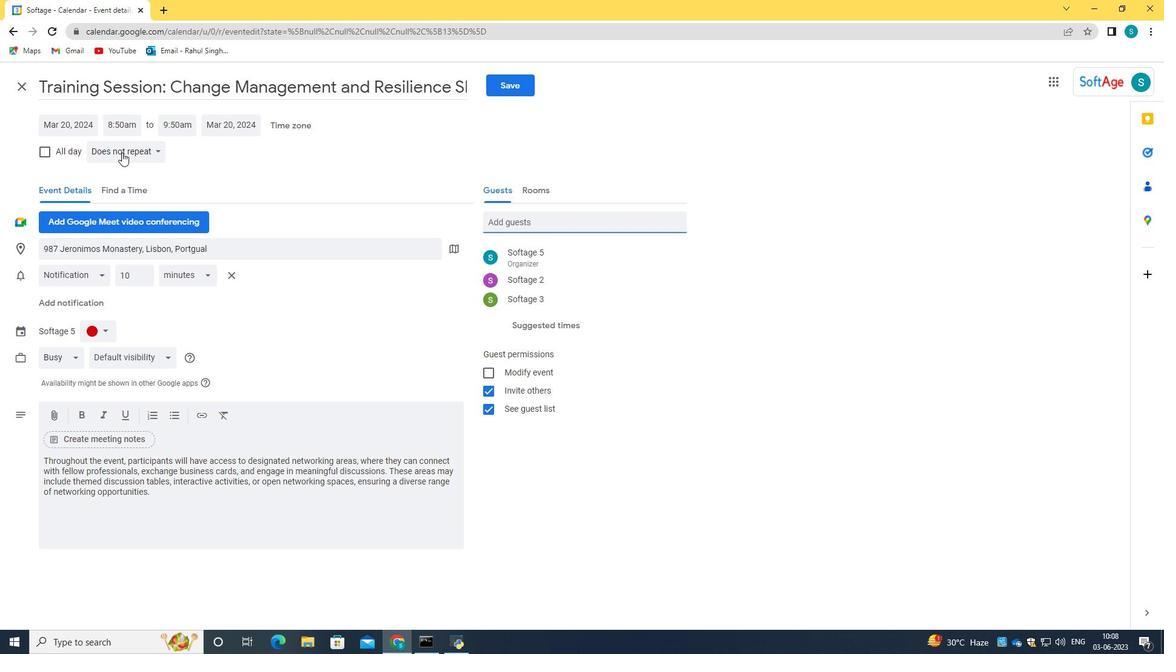 
Action: Mouse moved to (132, 261)
Screenshot: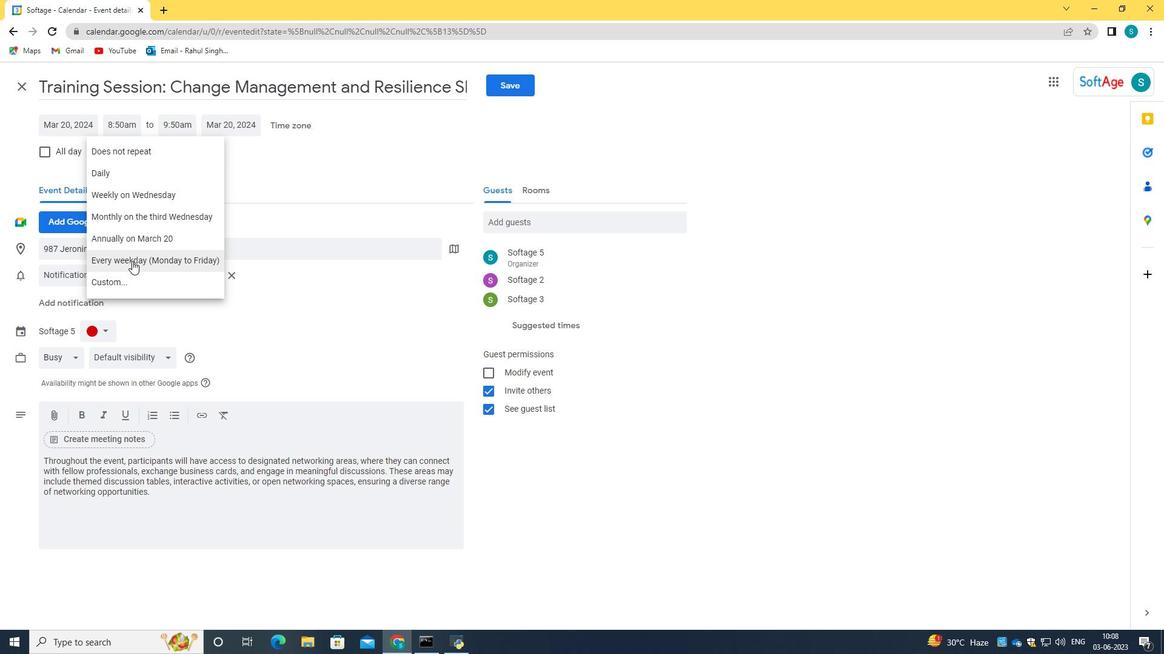 
Action: Mouse pressed left at (132, 261)
Screenshot: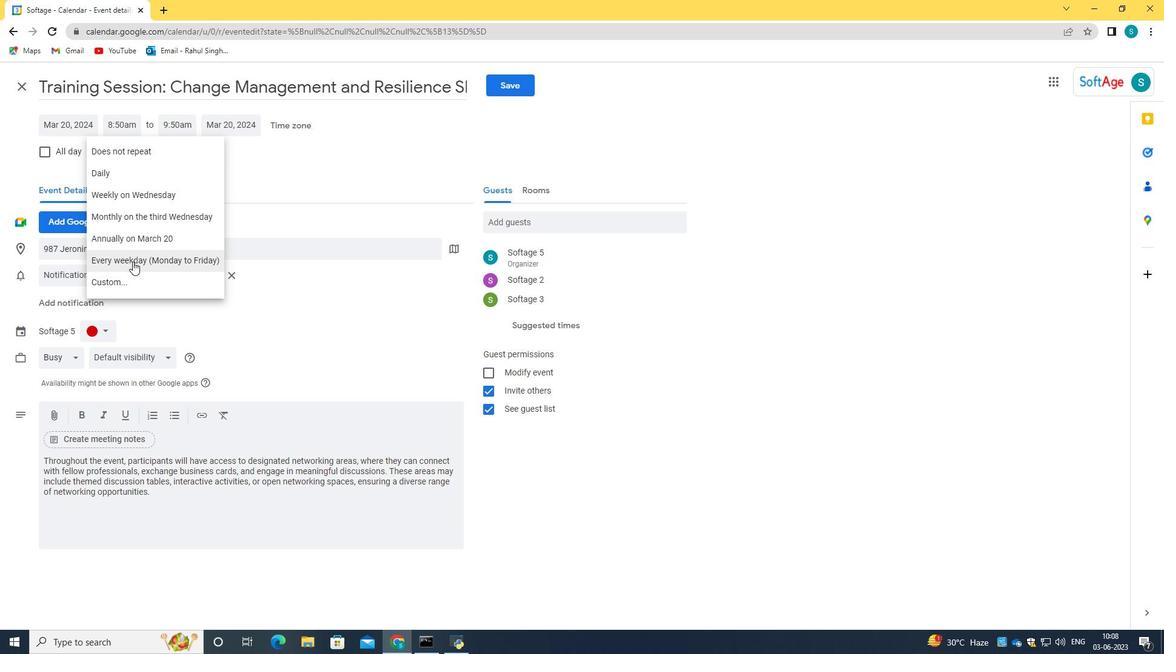 
Action: Mouse moved to (499, 89)
Screenshot: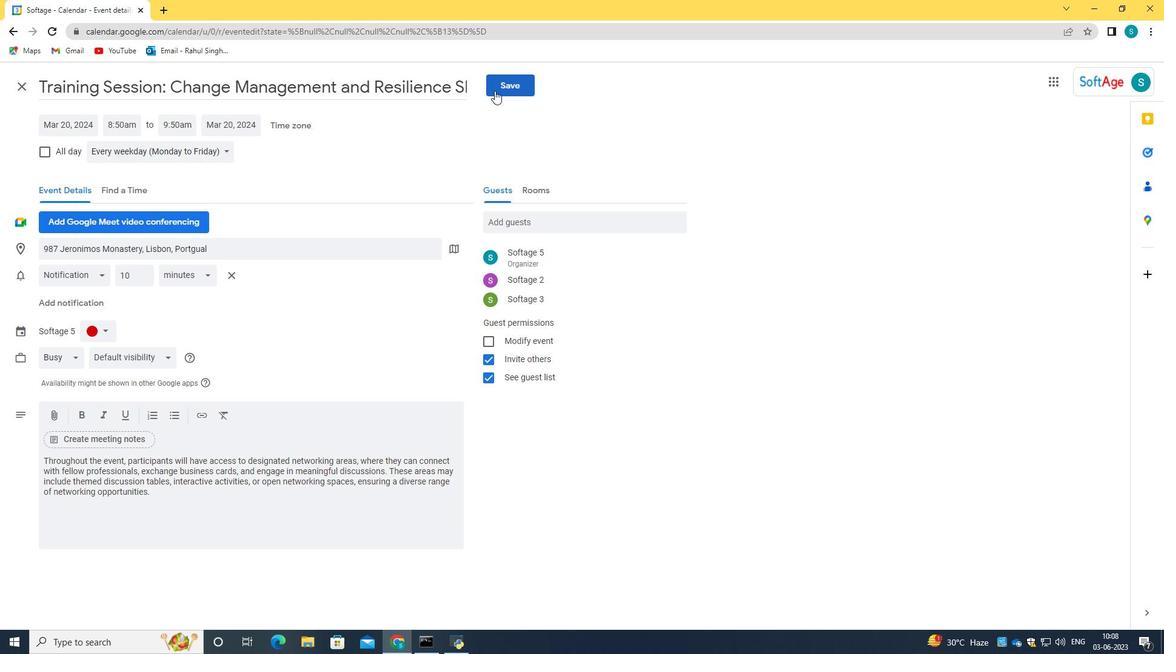 
Action: Mouse pressed left at (499, 89)
Screenshot: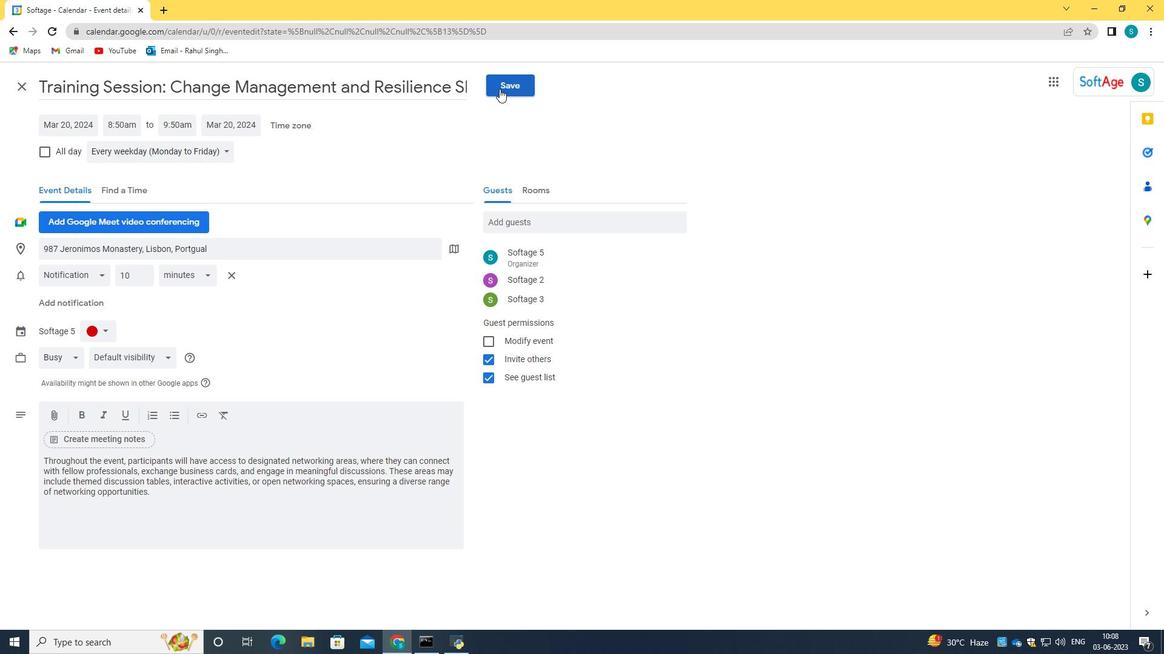 
Action: Mouse moved to (704, 373)
Screenshot: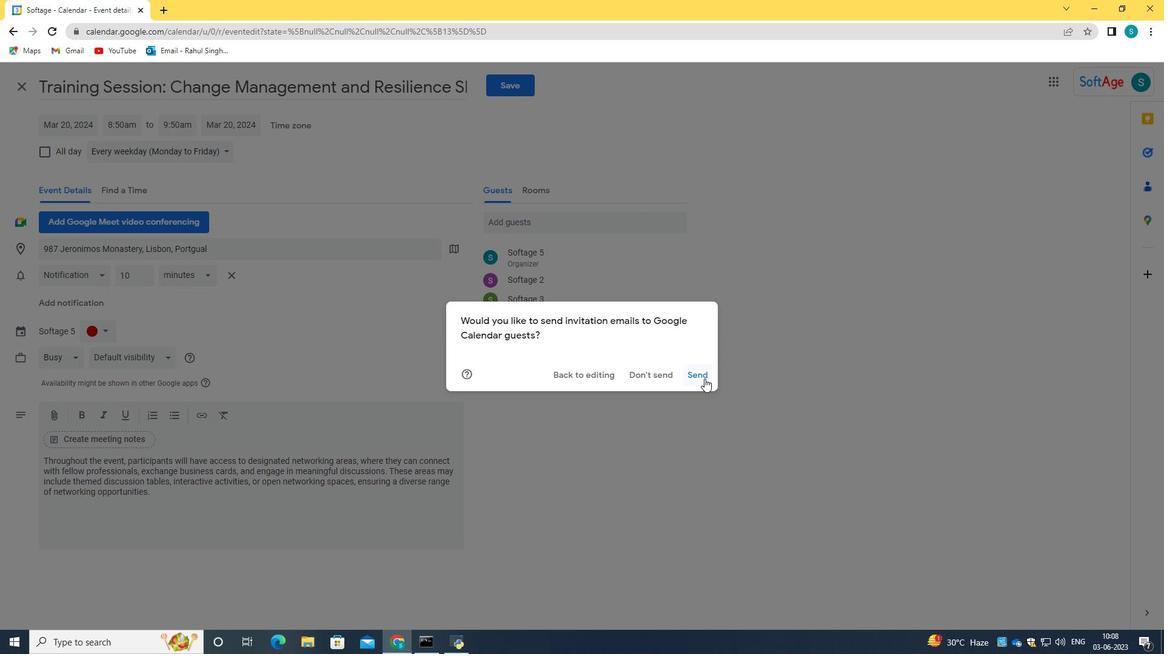 
Action: Mouse pressed left at (704, 373)
Screenshot: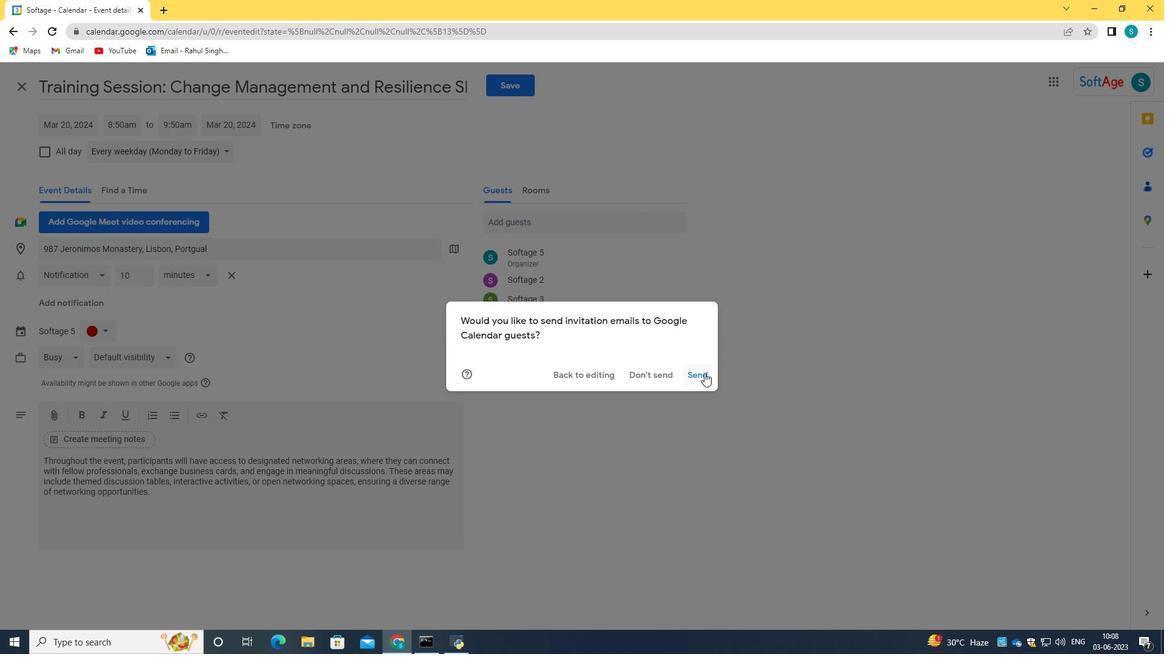 
Action: Mouse moved to (703, 371)
Screenshot: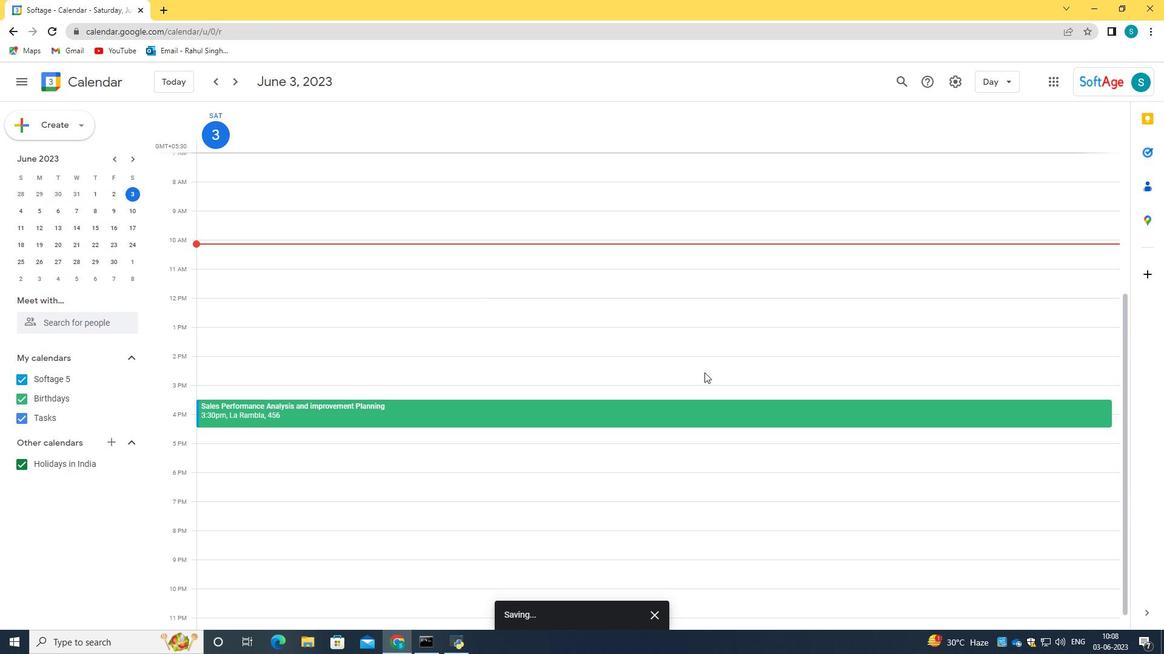 
